 Task: Add an event with the title Second Sales Performance Evaluation and Territory Analysis, date '2023/10/12', time 7:50 AM to 9:50 AMand add a description: The session will conclude with a recap and summary of key takeaways, providing participants with a comprehensive understanding of the elements that contribute to successful presentations. Participants will be encouraged to continue practicing their presentation skills outside of the session and seek further opportunities for growth and improvement., put the event into Green category . Add location for the event as: 456 Chiado, Lisbon, Portugal, logged in from the account softage.9@softage.netand send the event invitation to softage.3@softage.net with CC to  softage.4@softage.net. Set a reminder for the event 2 hour before
Action: Mouse moved to (87, 101)
Screenshot: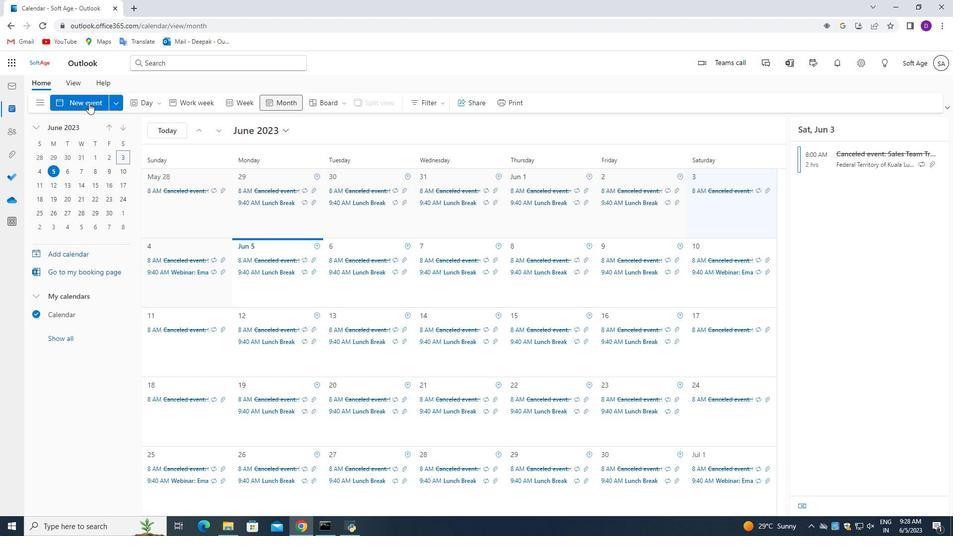 
Action: Mouse pressed left at (87, 101)
Screenshot: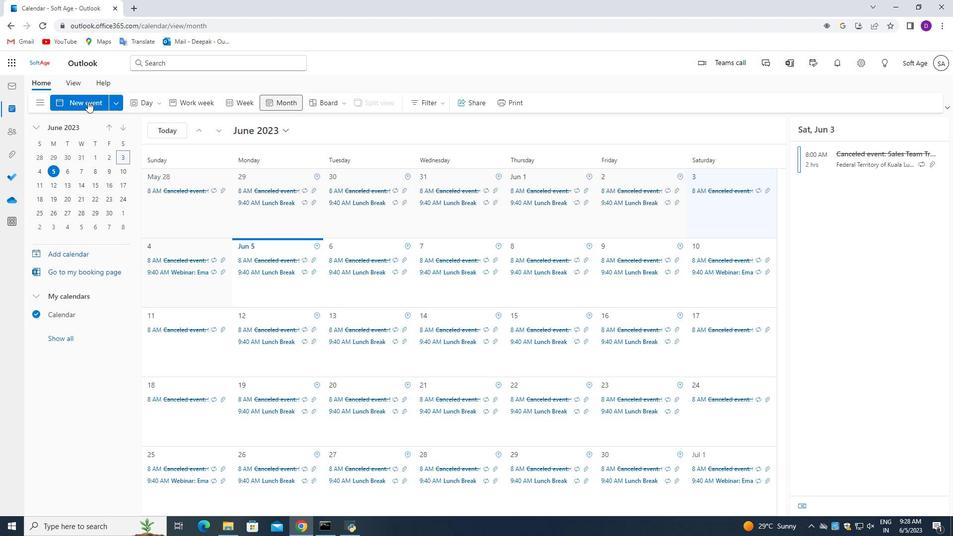 
Action: Mouse moved to (359, 376)
Screenshot: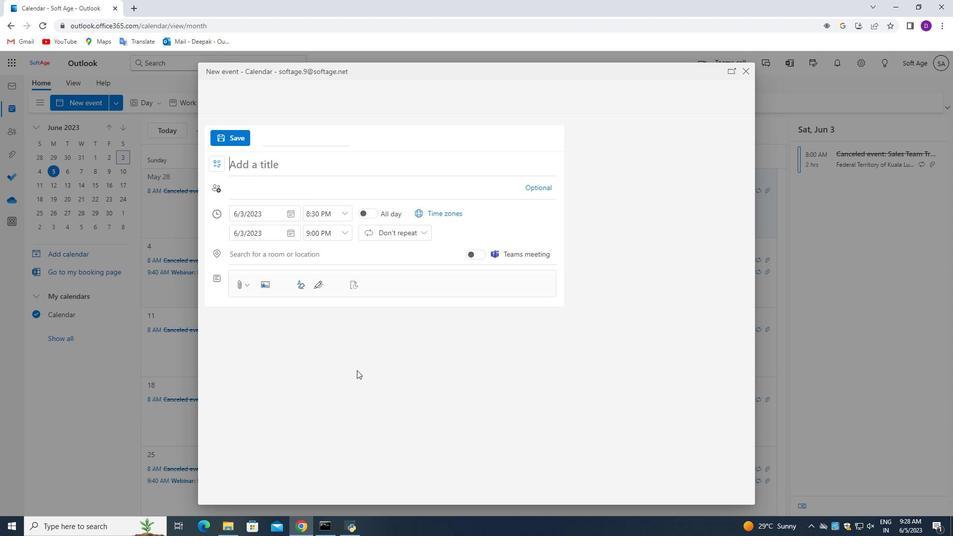
Action: Key pressed <Key.shift_r>Second<Key.space><Key.shift_r>Sales<Key.space><Key.shift>Performance<Key.space><Key.shift_r>Evaluation<Key.space>and<Key.space><Key.shift_r>Territory<Key.space><Key.shift_r>a<Key.backspace><Key.shift_r>Analysis
Screenshot: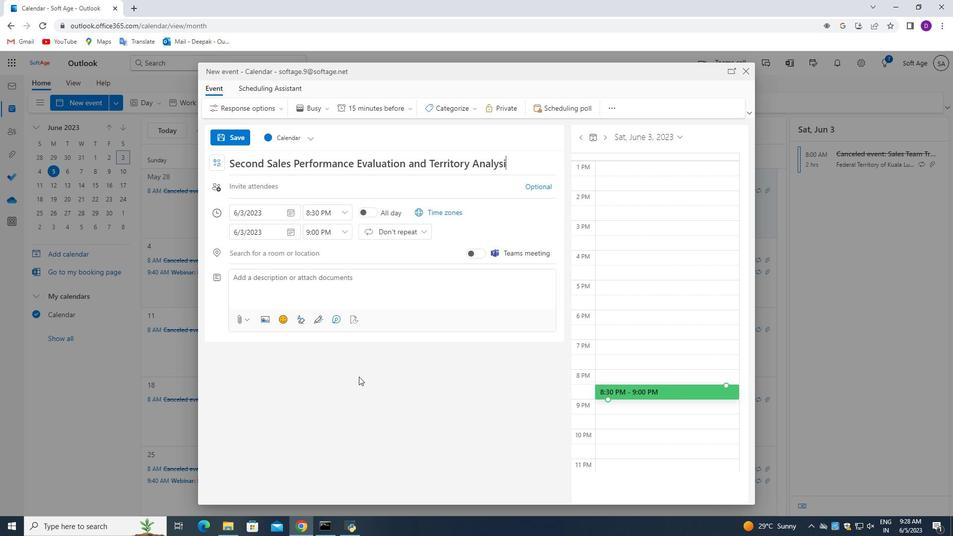 
Action: Mouse moved to (289, 212)
Screenshot: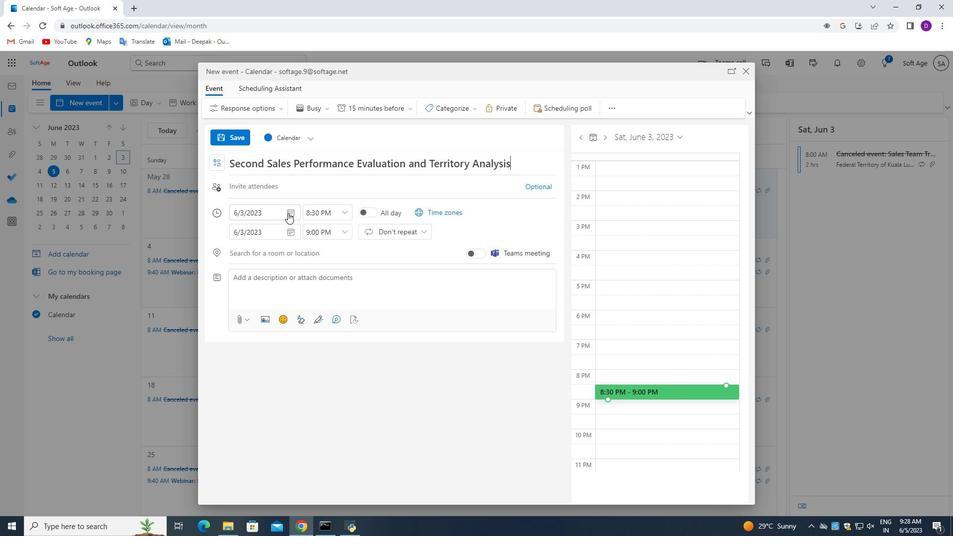 
Action: Mouse pressed left at (289, 212)
Screenshot: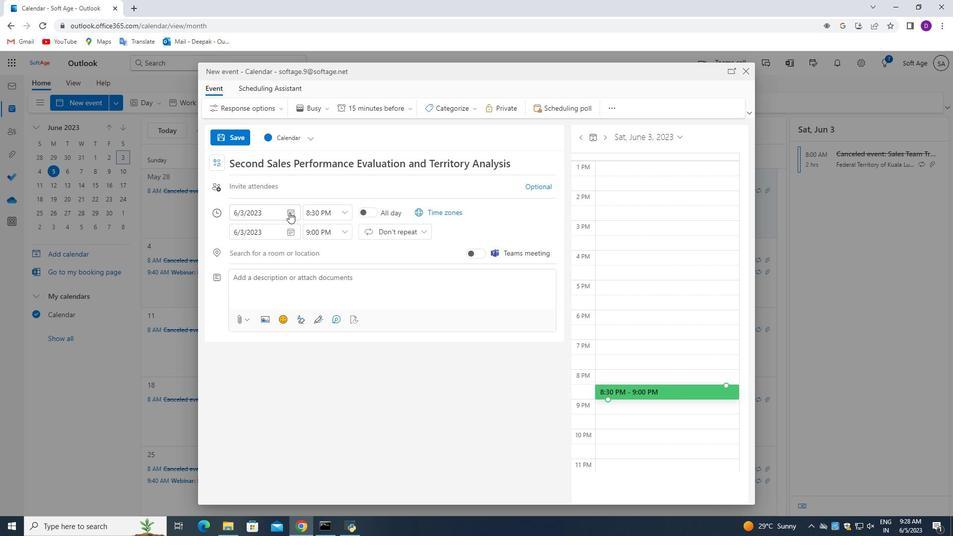 
Action: Mouse moved to (269, 233)
Screenshot: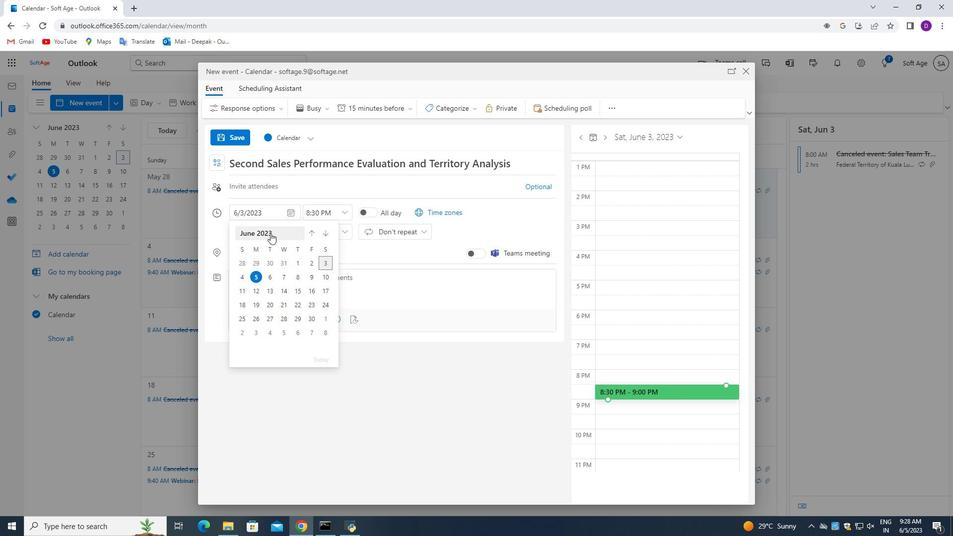 
Action: Mouse pressed left at (269, 233)
Screenshot: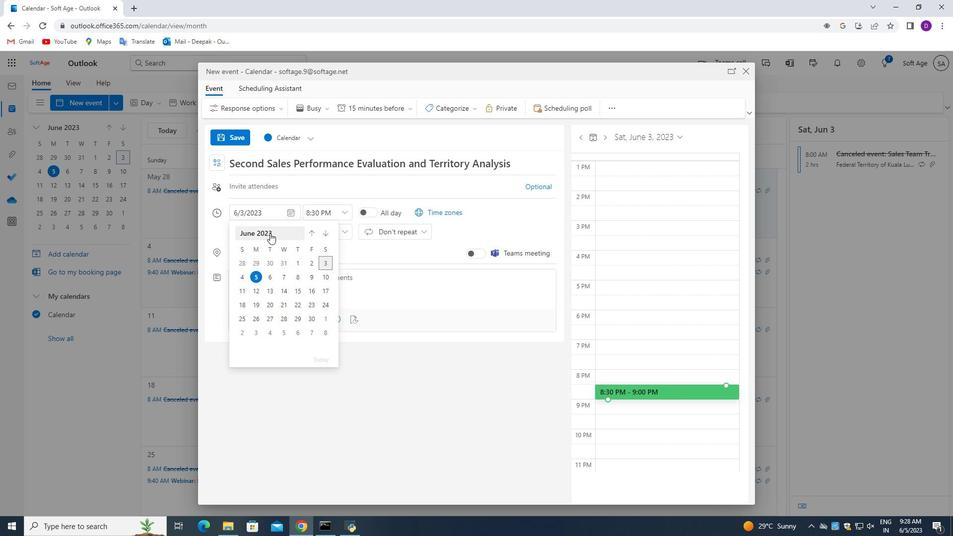 
Action: Mouse moved to (266, 310)
Screenshot: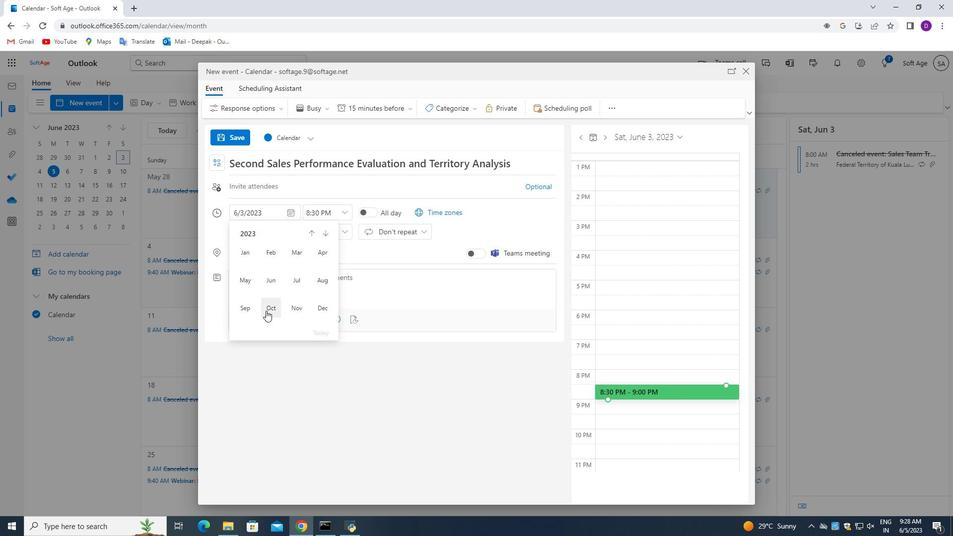 
Action: Mouse pressed left at (266, 310)
Screenshot: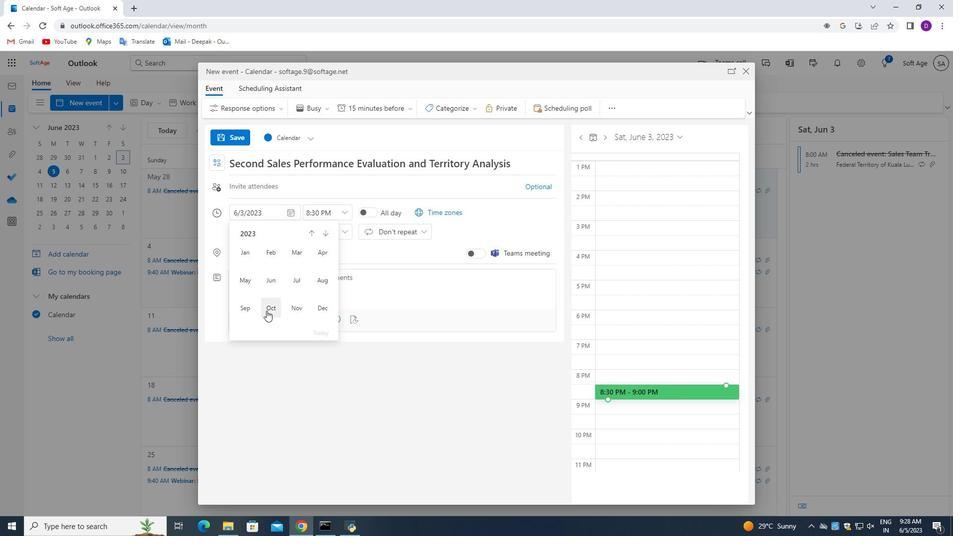 
Action: Mouse moved to (295, 278)
Screenshot: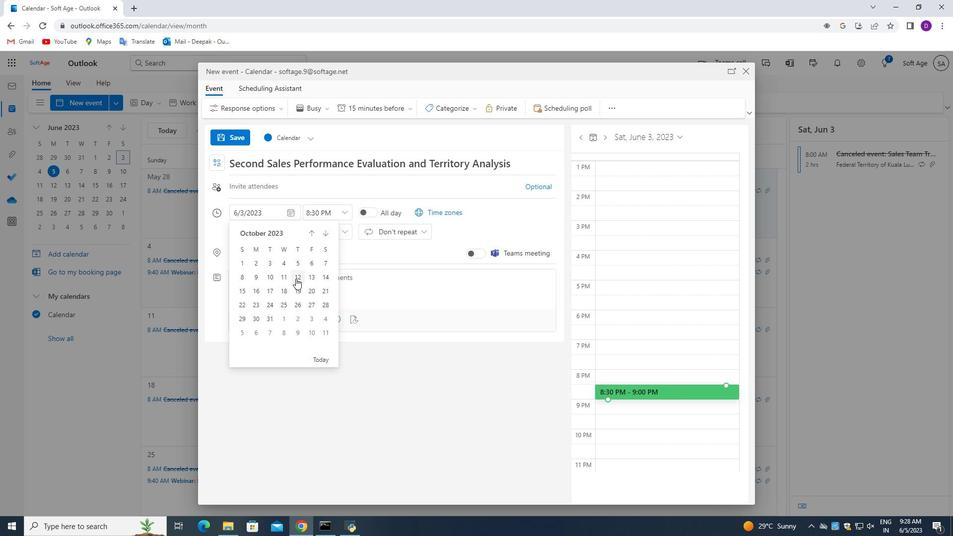 
Action: Mouse pressed left at (295, 278)
Screenshot: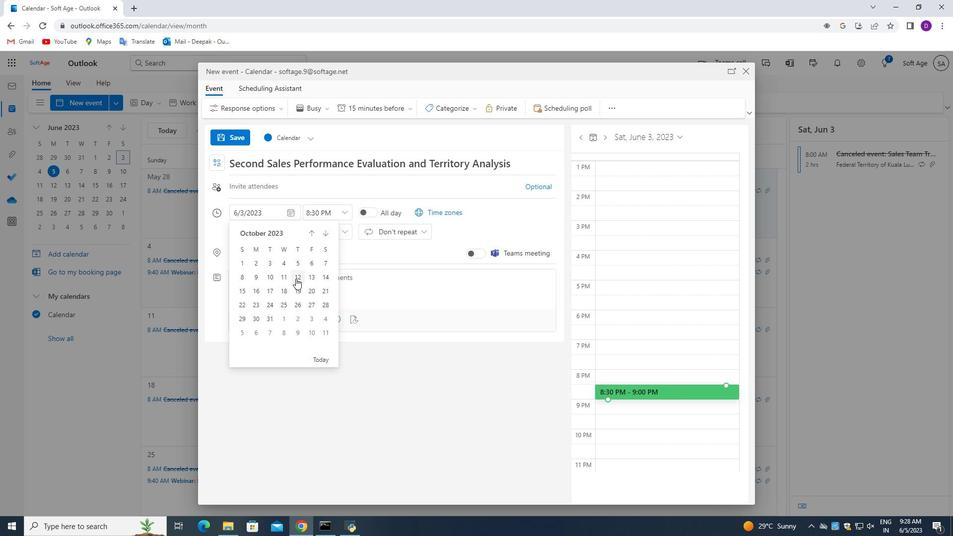 
Action: Mouse moved to (313, 212)
Screenshot: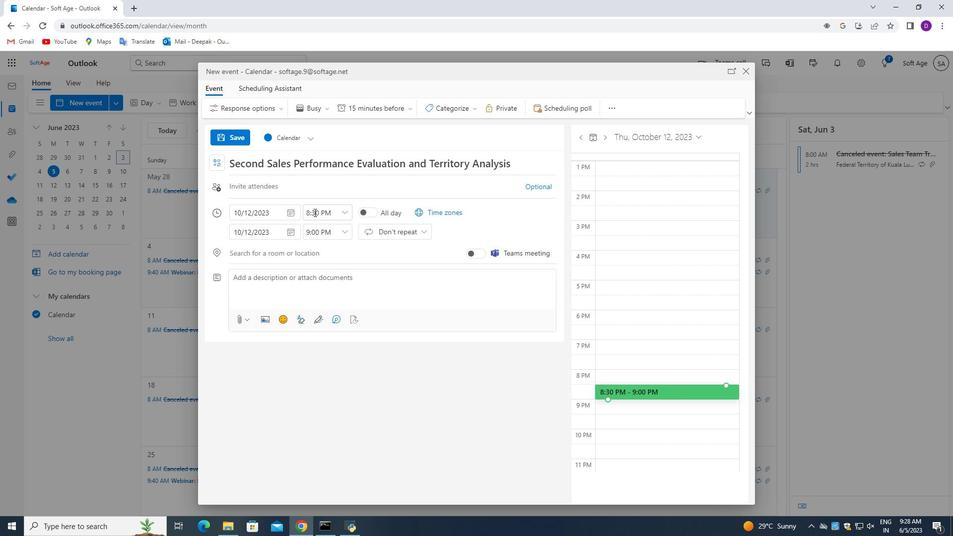
Action: Mouse pressed left at (313, 212)
Screenshot: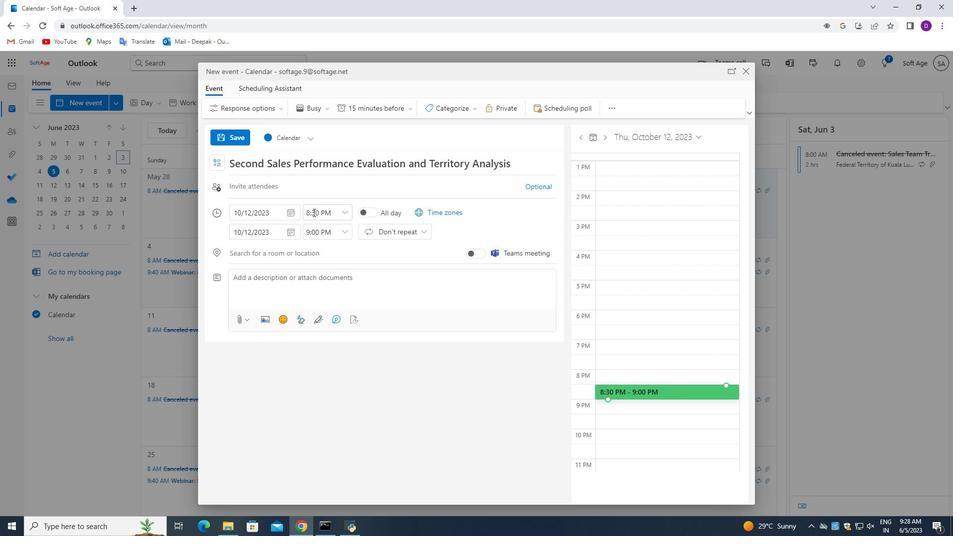
Action: Mouse moved to (309, 211)
Screenshot: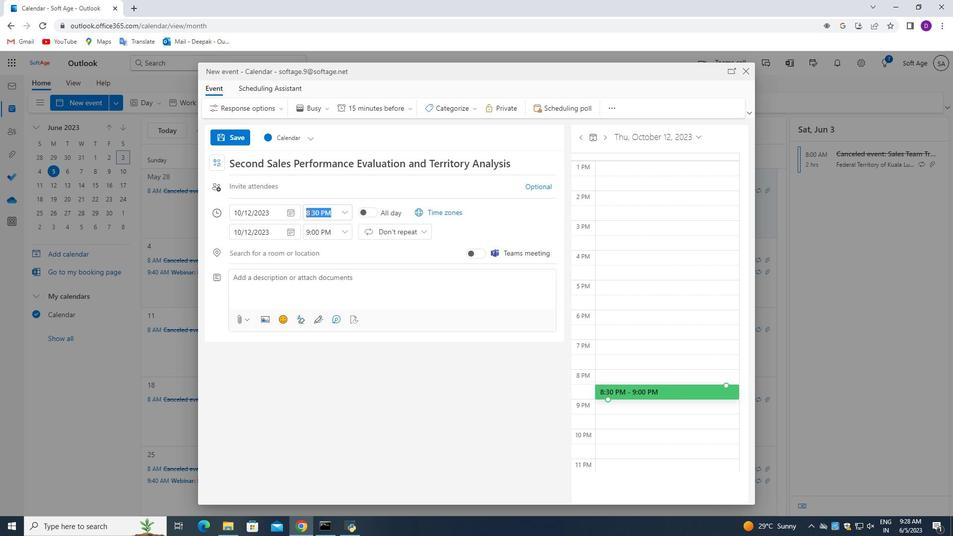 
Action: Mouse pressed left at (309, 211)
Screenshot: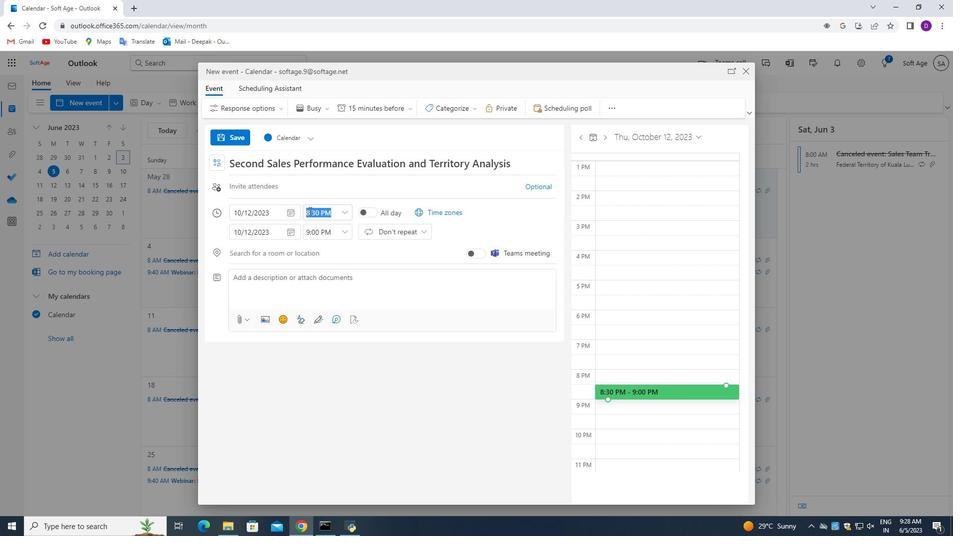 
Action: Mouse moved to (321, 244)
Screenshot: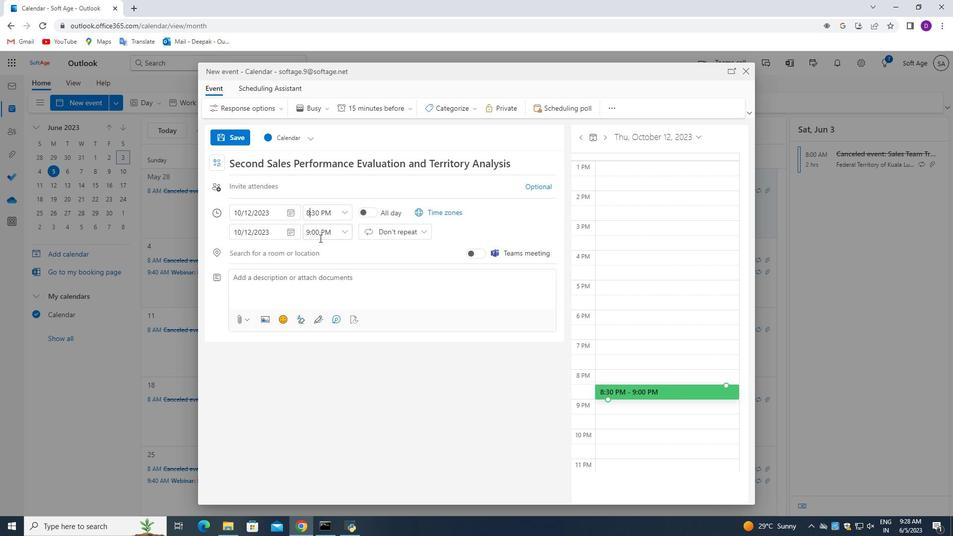 
Action: Key pressed <Key.backspace>7
Screenshot: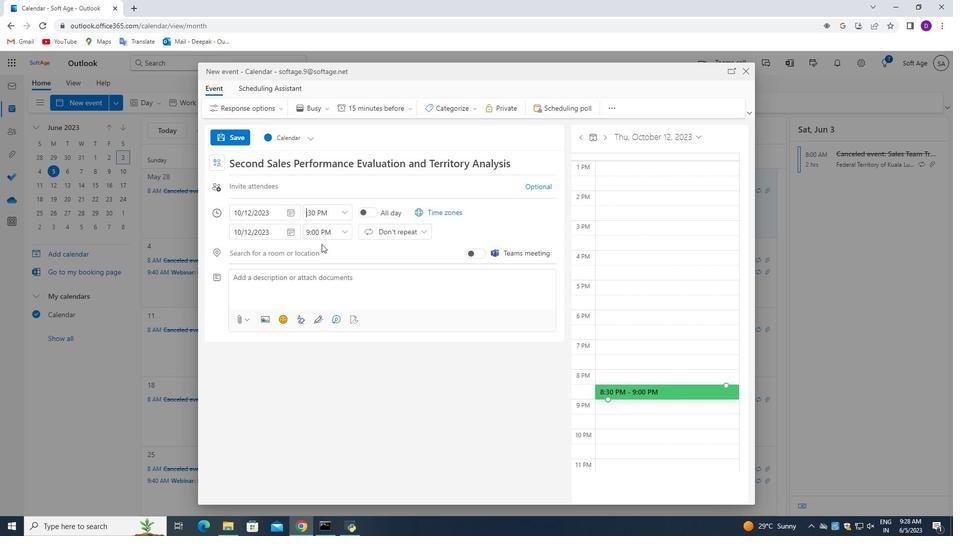 
Action: Mouse moved to (314, 212)
Screenshot: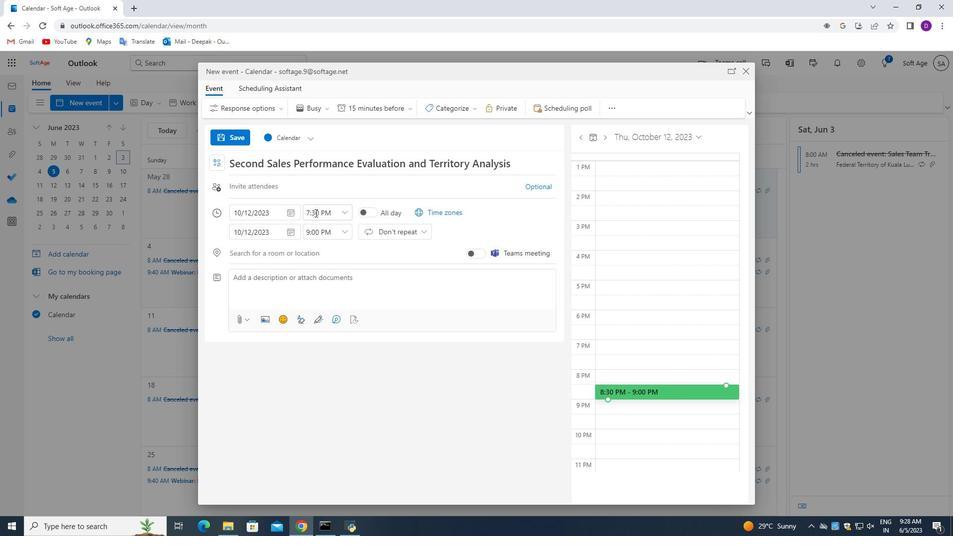 
Action: Mouse pressed left at (314, 212)
Screenshot: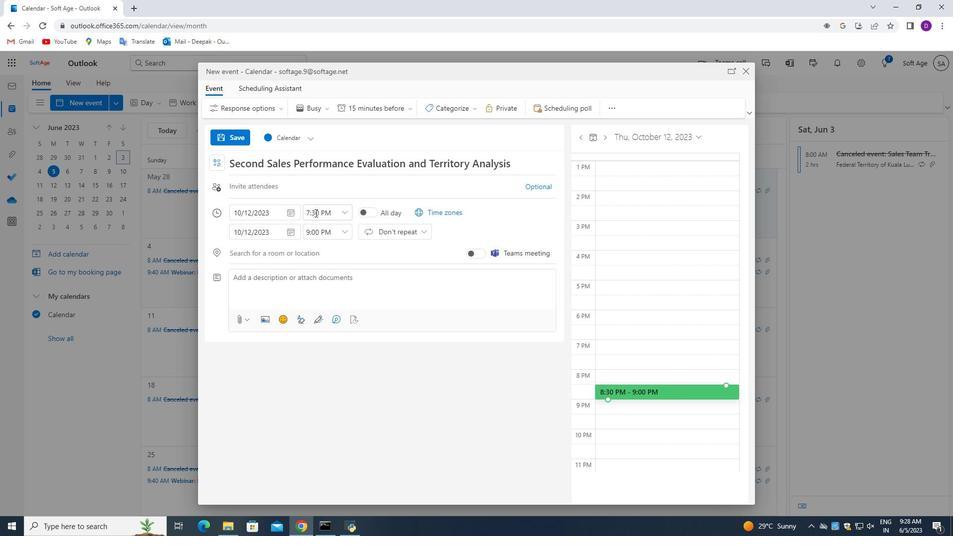 
Action: Mouse moved to (323, 255)
Screenshot: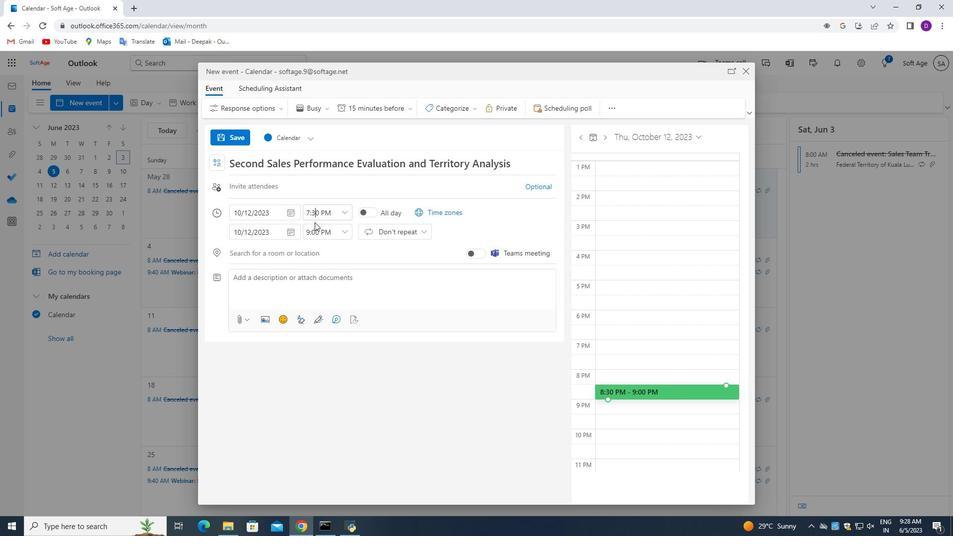 
Action: Key pressed <Key.backspace>5
Screenshot: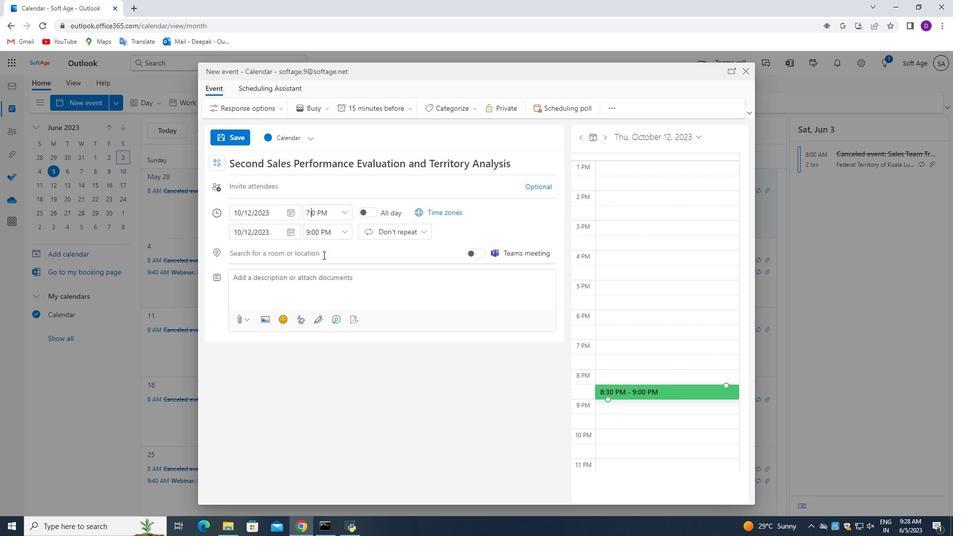 
Action: Mouse moved to (325, 211)
Screenshot: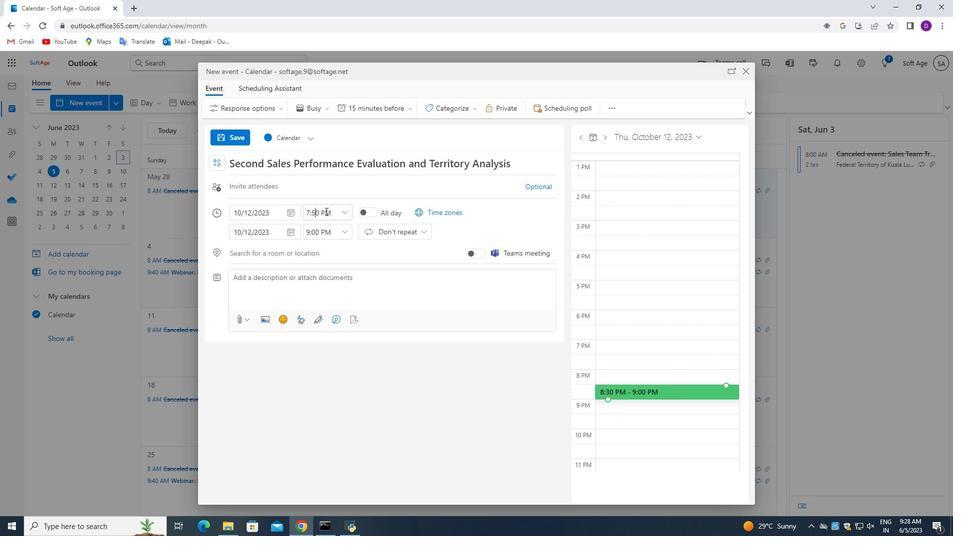 
Action: Mouse pressed left at (325, 211)
Screenshot: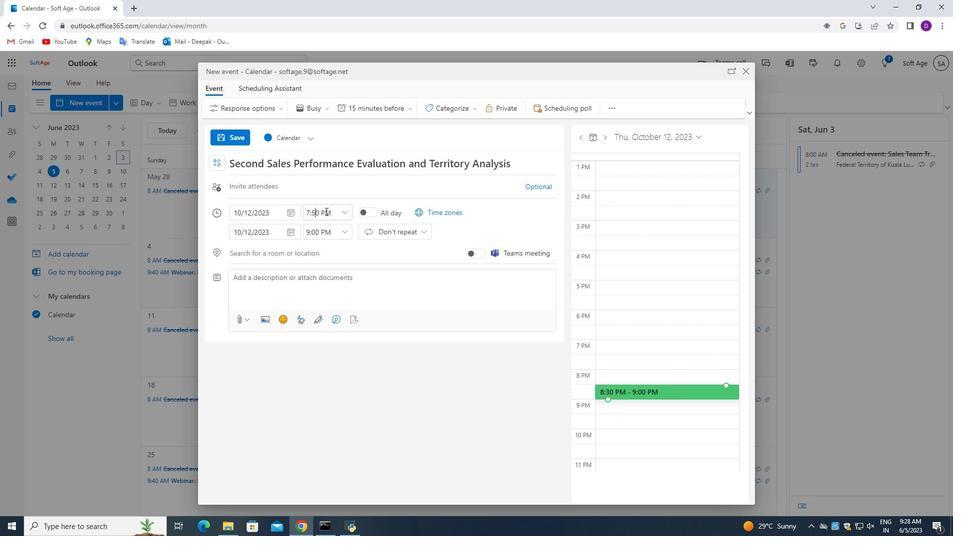 
Action: Mouse moved to (324, 305)
Screenshot: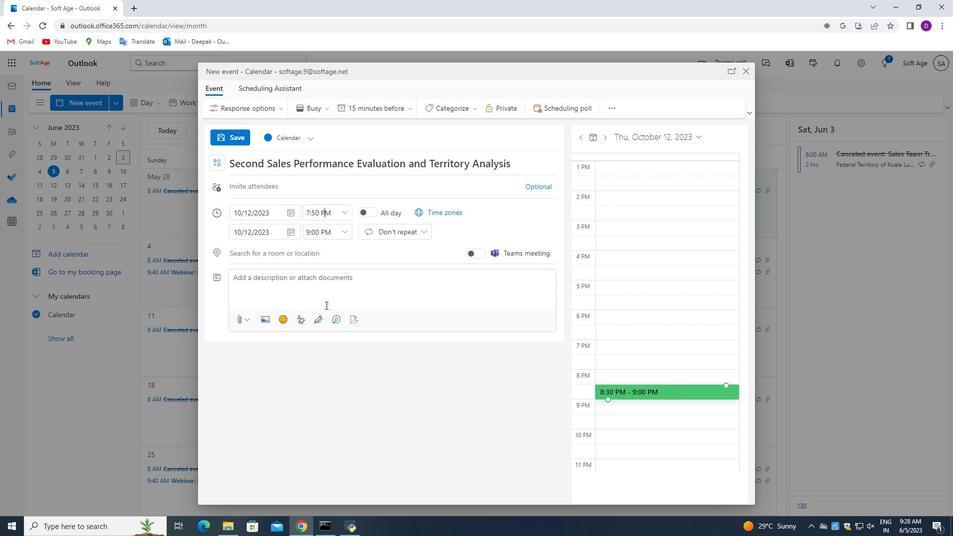 
Action: Key pressed <Key.backspace><Key.shift_r>A
Screenshot: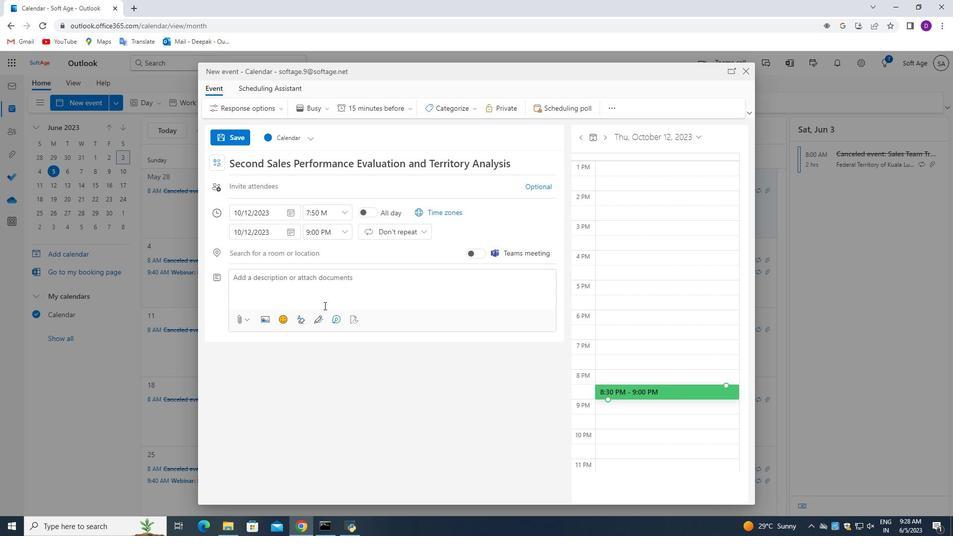 
Action: Mouse moved to (314, 227)
Screenshot: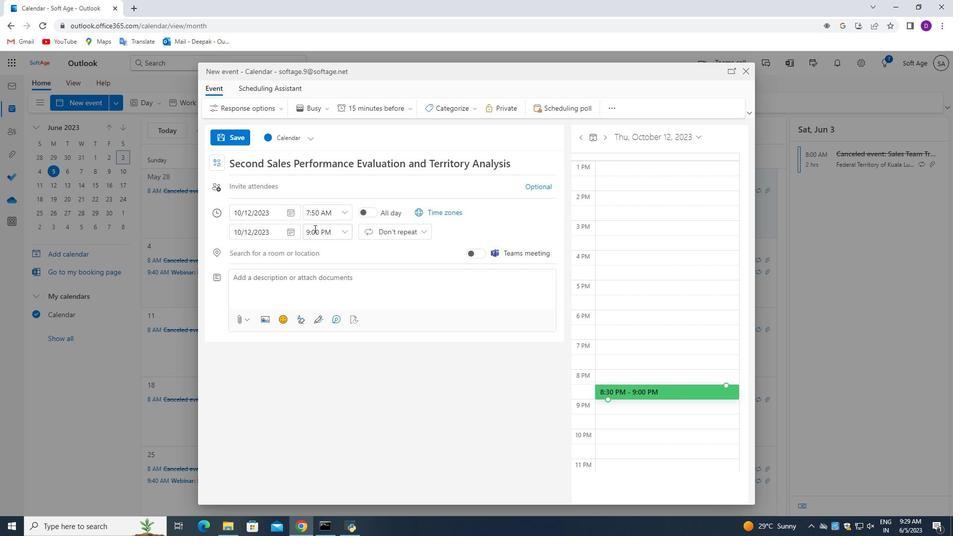 
Action: Mouse pressed left at (314, 227)
Screenshot: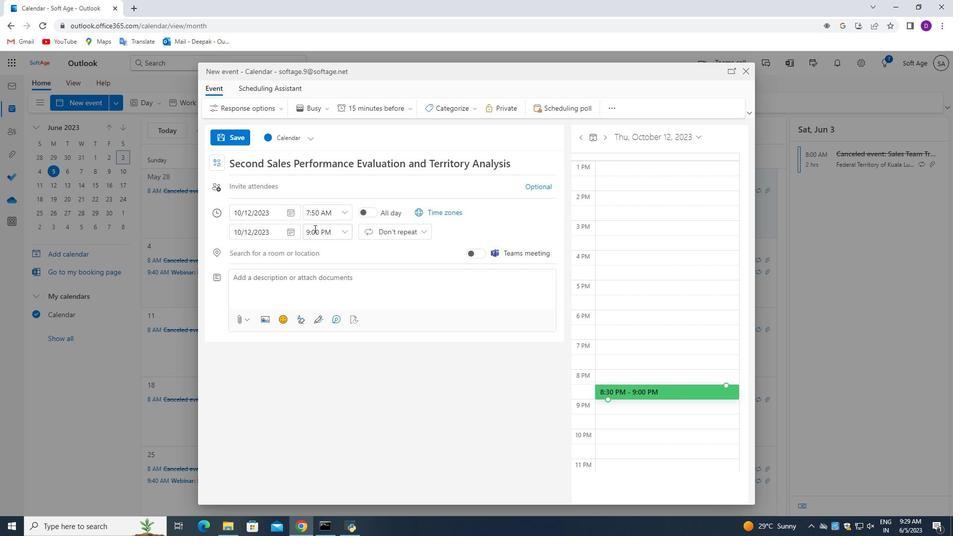 
Action: Mouse moved to (310, 232)
Screenshot: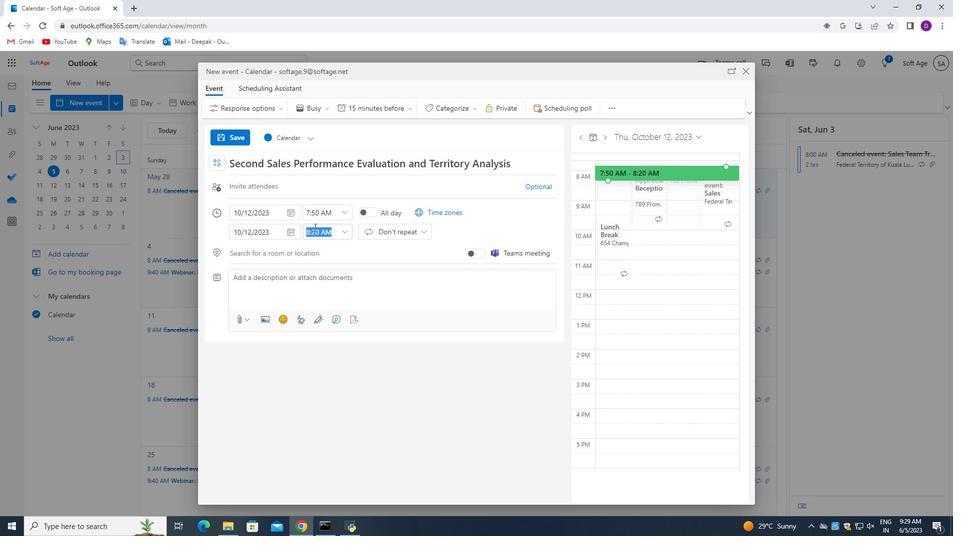 
Action: Mouse pressed left at (310, 232)
Screenshot: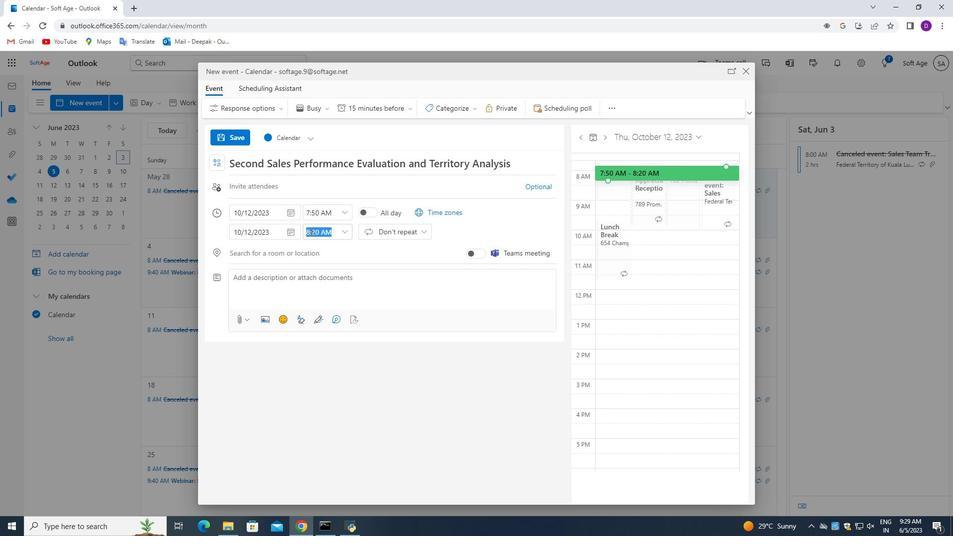 
Action: Mouse moved to (362, 276)
Screenshot: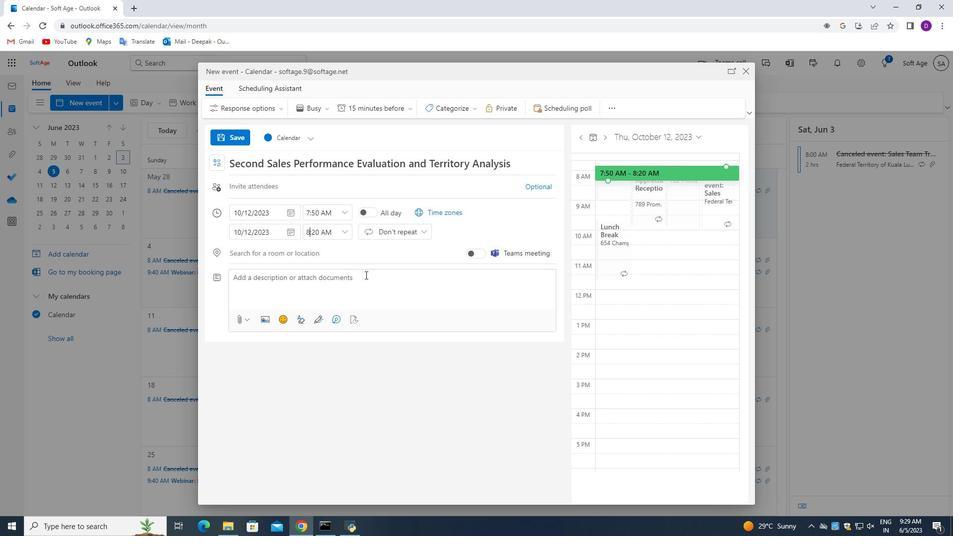 
Action: Key pressed <Key.backspace>9<Key.right><Key.right><Key.backspace>5
Screenshot: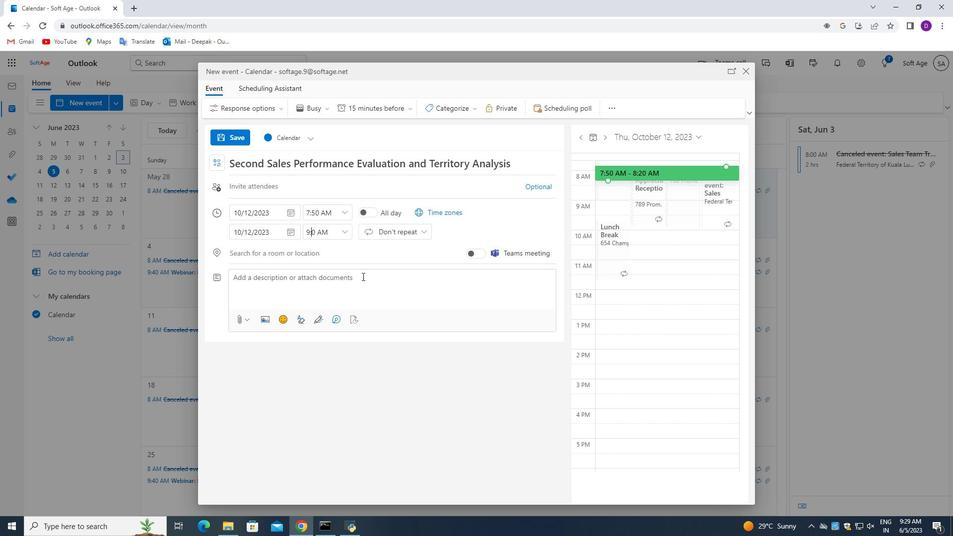 
Action: Mouse moved to (325, 277)
Screenshot: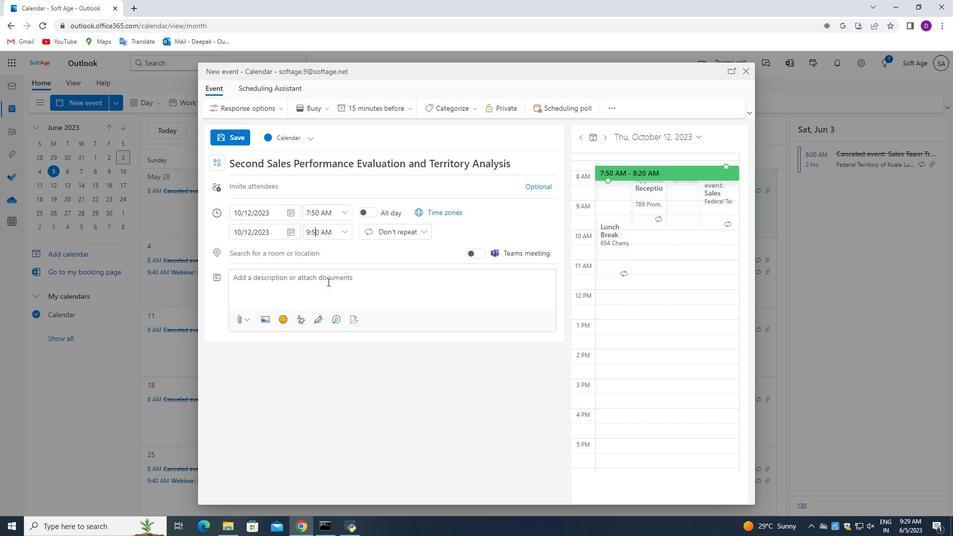 
Action: Mouse pressed left at (325, 277)
Screenshot: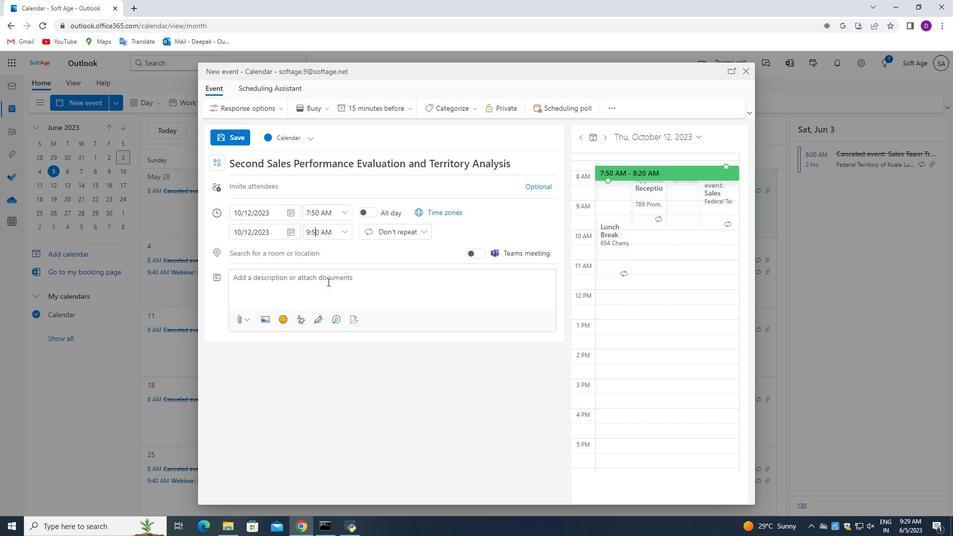 
Action: Mouse moved to (390, 402)
Screenshot: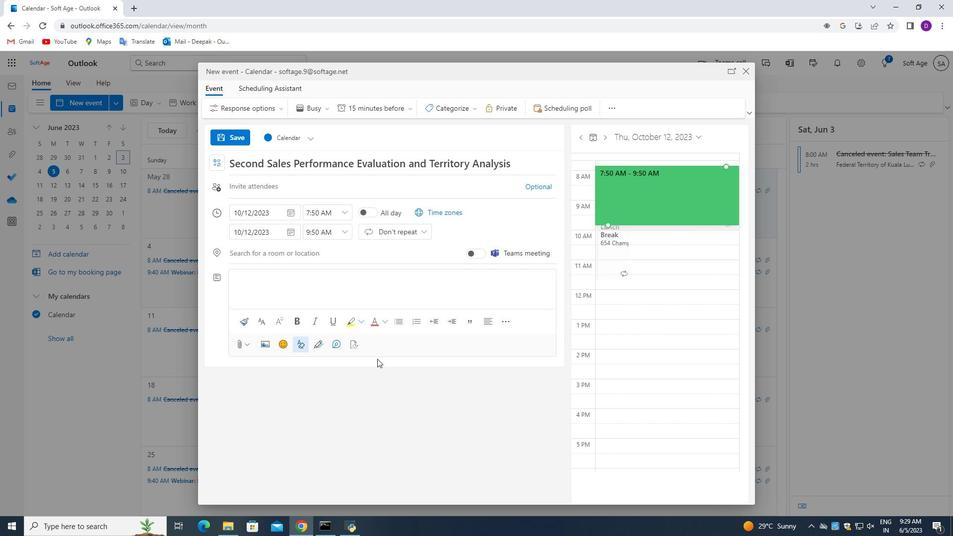 
Action: Key pressed s<Key.backspace><Key.backspace>s<Key.shift_r><Key.backspace>=<Key.backspace><Key.shift_r>The<Key.space>session<Key.space>will<Key.space>conclude<Key.space>with<Key.space>a<Key.space>recap<Key.space>and<Key.space>summary<Key.space>of<Key.space>key<Key.space>takeaways,<Key.space>providing<Key.space>participants<Key.space>with<Key.space>a<Key.space>cmprehensive<Key.space><Key.backspace><Key.backspace><Key.backspace><Key.backspace><Key.backspace><Key.backspace><Key.backspace><Key.backspace><Key.backspace><Key.backspace><Key.backspace><Key.backspace><Key.backspace>comprehensive<Key.space>understanding<Key.space>of<Key.space>the<Key.space>elements<Key.space>that<Key.space>contrubute<Key.space>t<Key.backspace><Key.backspace><Key.backspace><Key.backspace><Key.backspace><Key.backspace><Key.backspace>ibute<Key.space>to<Key.space><Key.space><Key.backspace><Key.space>successful<Key.space>presentations.<Key.space><Key.shift>Participants<Key.space>will<Key.space>be<Key.space>encouraged<Key.space>to<Key.space>continue<Key.space>practicing<Key.space>their<Key.space>presentation<Key.space>skills<Key.space>outside<Key.space>of<Key.space>the<Key.space><Key.backspace><Key.space>session<Key.space>and<Key.space>p<Key.backspace>seek<Key.space>further<Key.space>opportunities<Key.space>for<Key.space>growth<Key.space>and<Key.space>improvement.
Screenshot: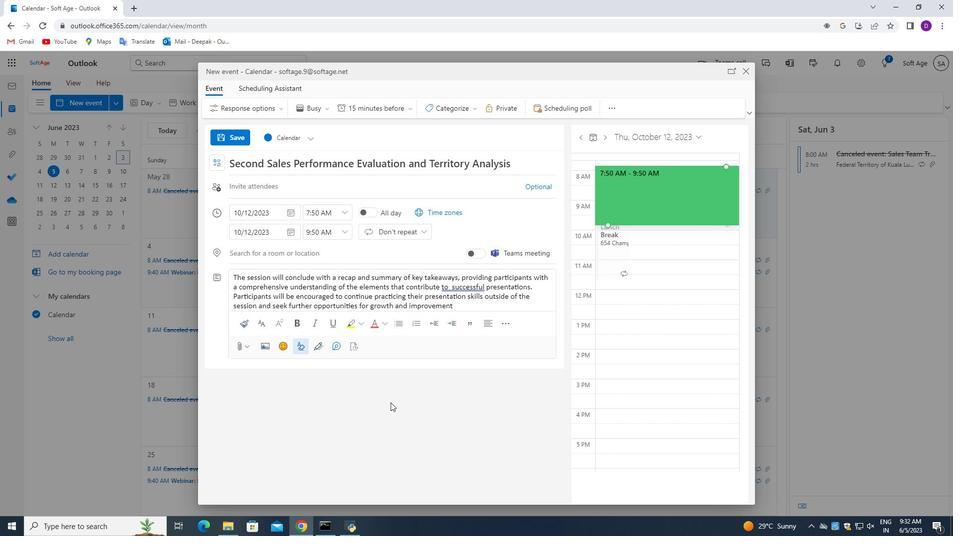 
Action: Mouse moved to (461, 109)
Screenshot: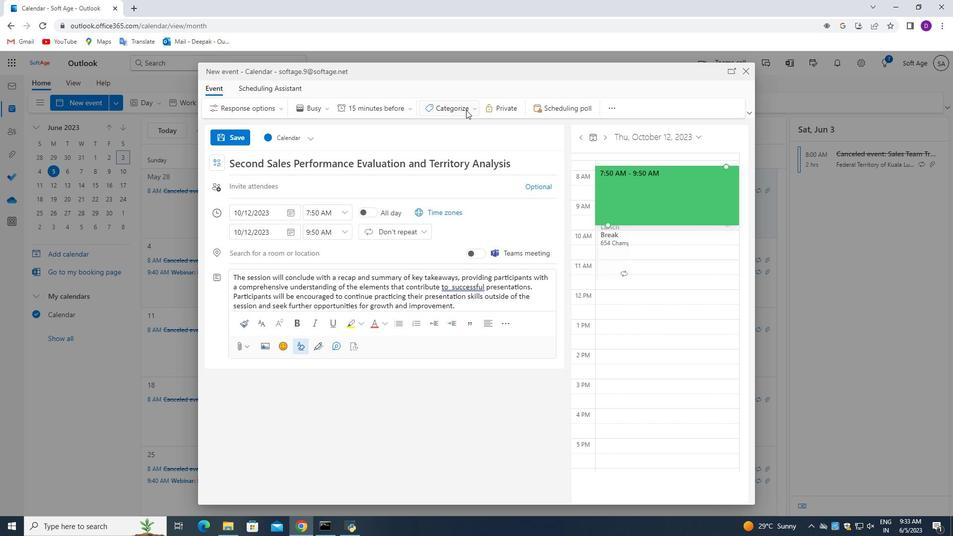 
Action: Mouse pressed left at (461, 109)
Screenshot: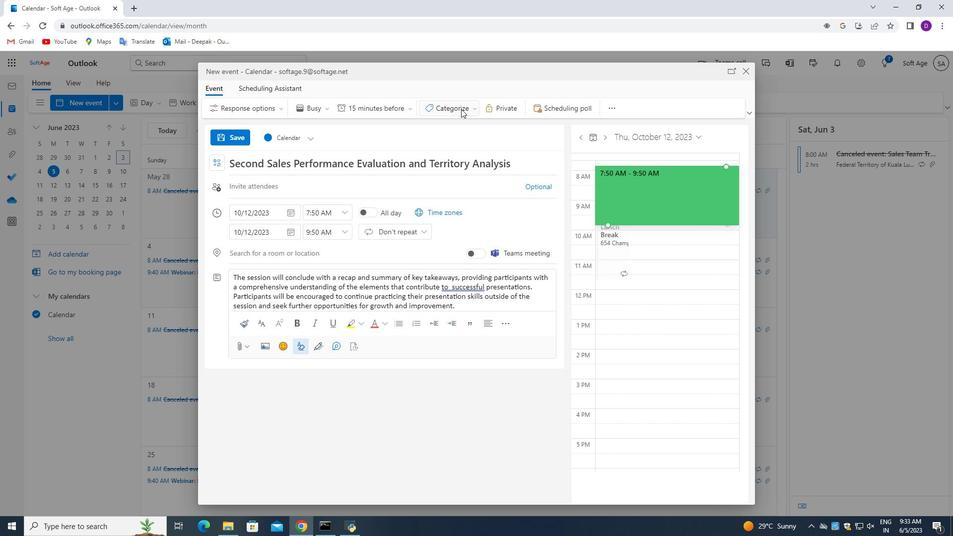 
Action: Mouse moved to (462, 143)
Screenshot: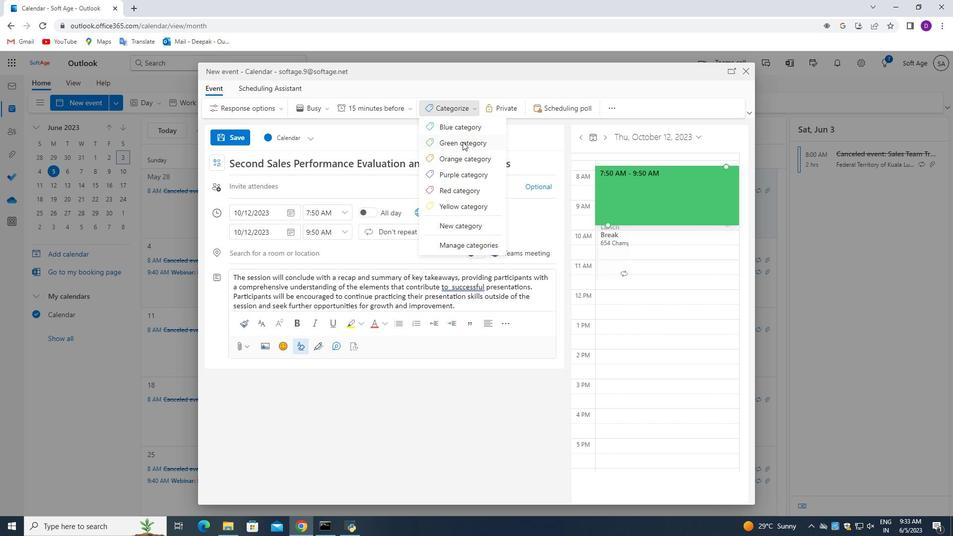 
Action: Mouse pressed left at (462, 143)
Screenshot: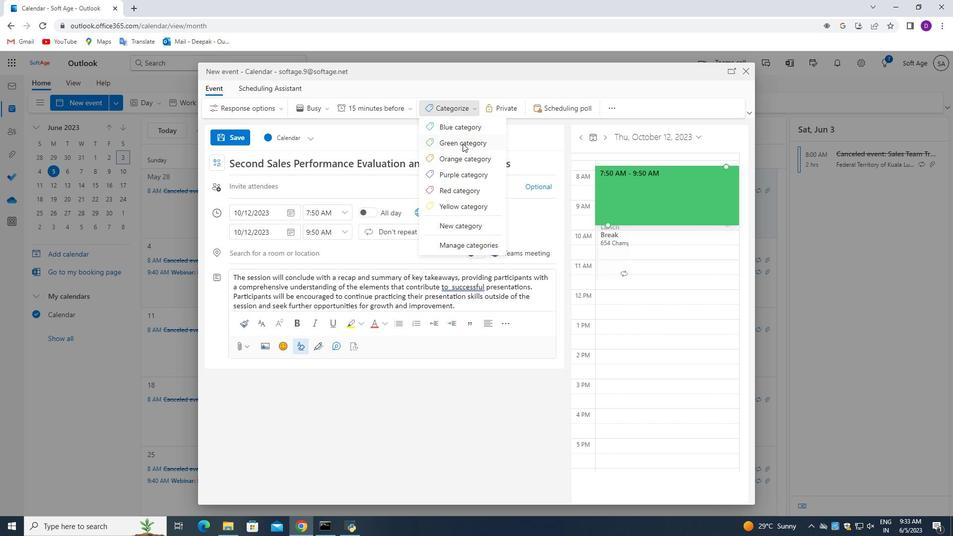 
Action: Mouse moved to (276, 255)
Screenshot: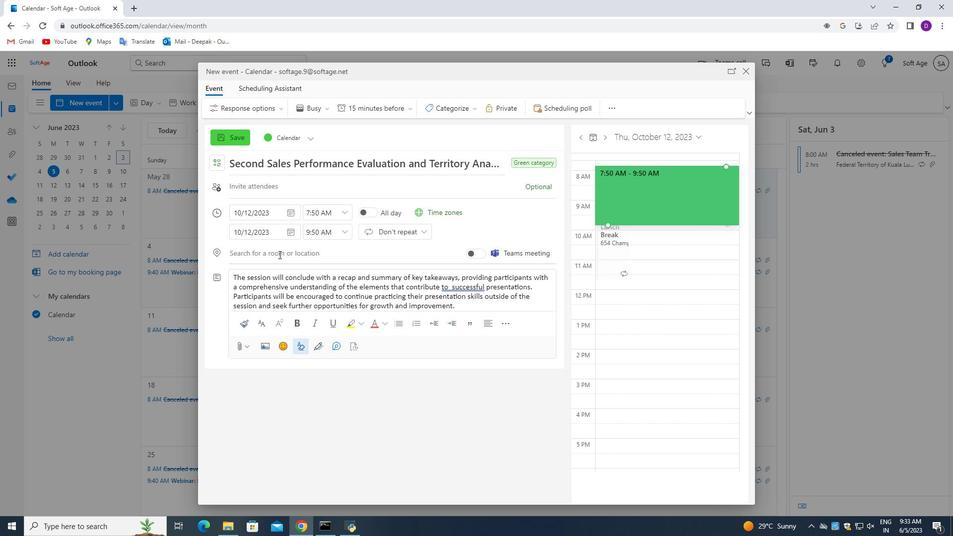 
Action: Mouse pressed left at (276, 255)
Screenshot: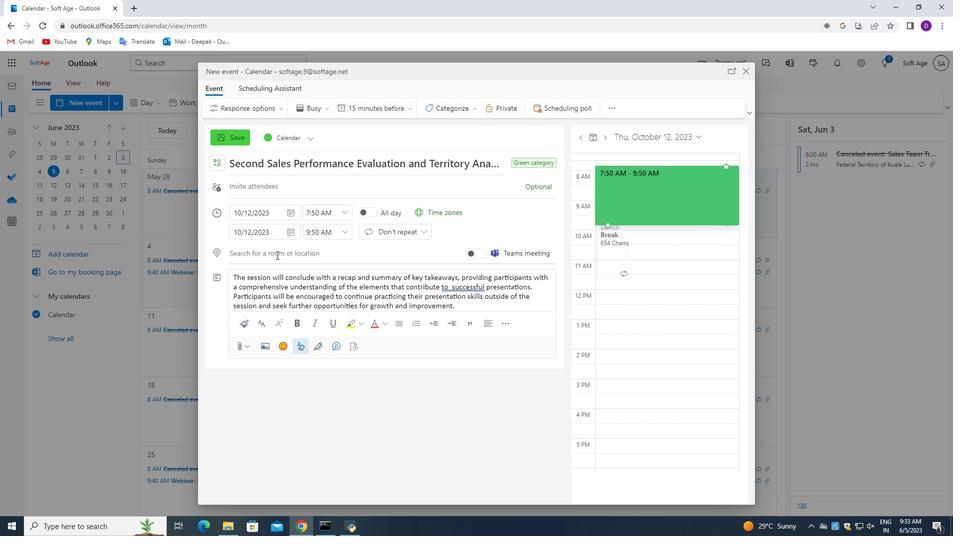 
Action: Key pressed 456<Key.space><Key.shift_r>Chiado,<Key.space><Key.shift>Lisbon,<Key.space><Key.shift>Lisbon,<Key.space><Key.shift>Portugal
Screenshot: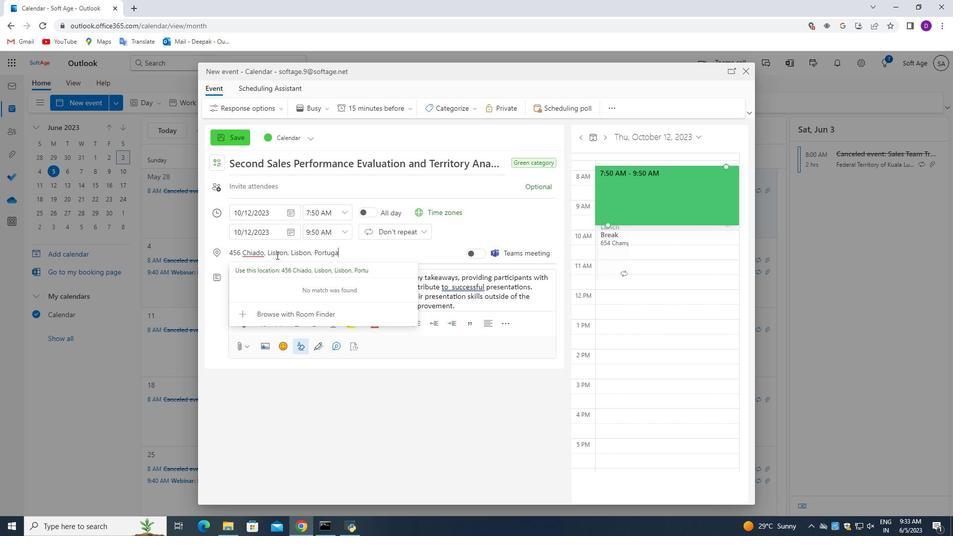 
Action: Mouse moved to (345, 413)
Screenshot: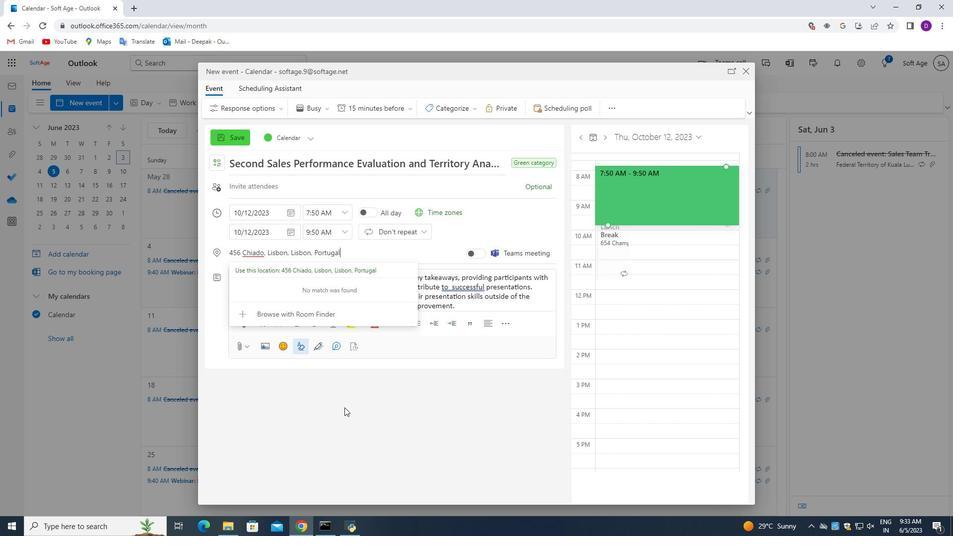 
Action: Mouse pressed left at (345, 413)
Screenshot: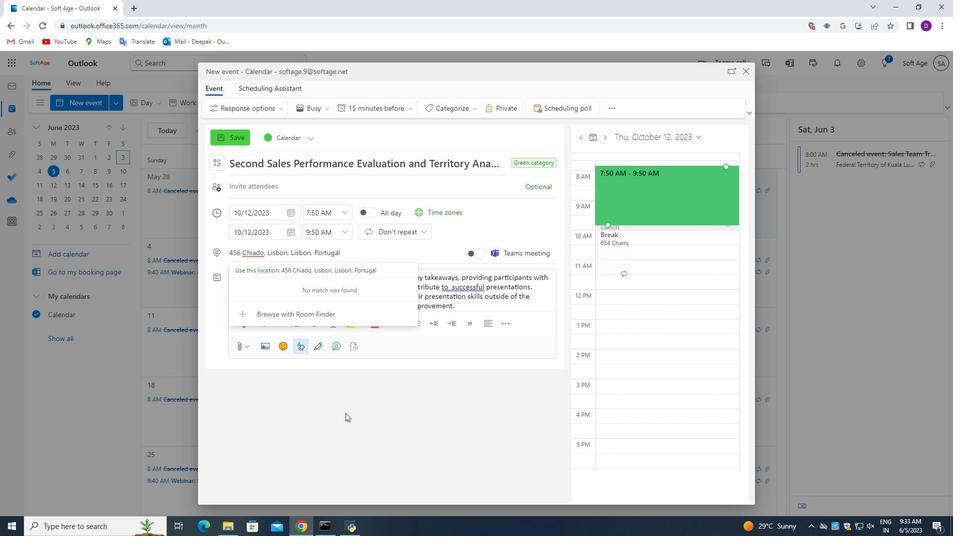 
Action: Mouse moved to (271, 185)
Screenshot: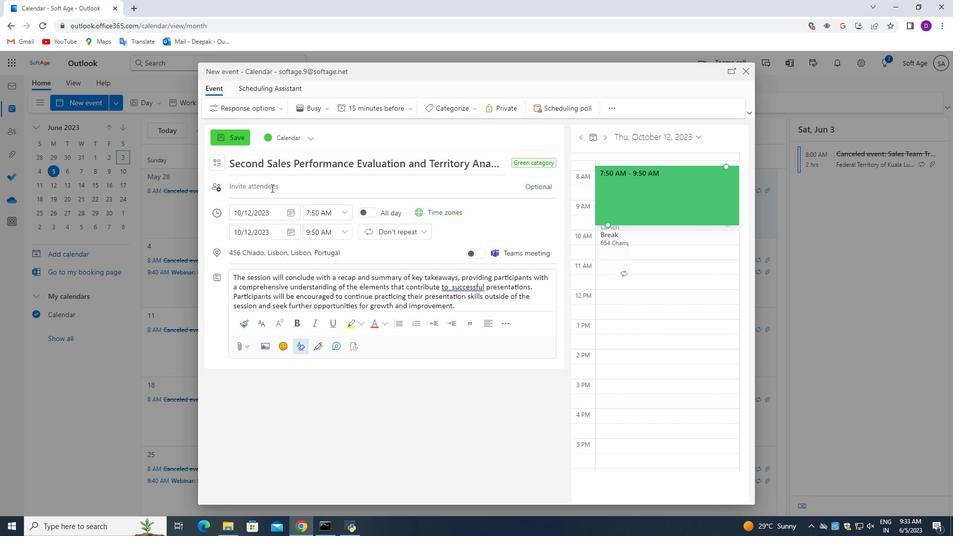 
Action: Mouse pressed left at (271, 185)
Screenshot: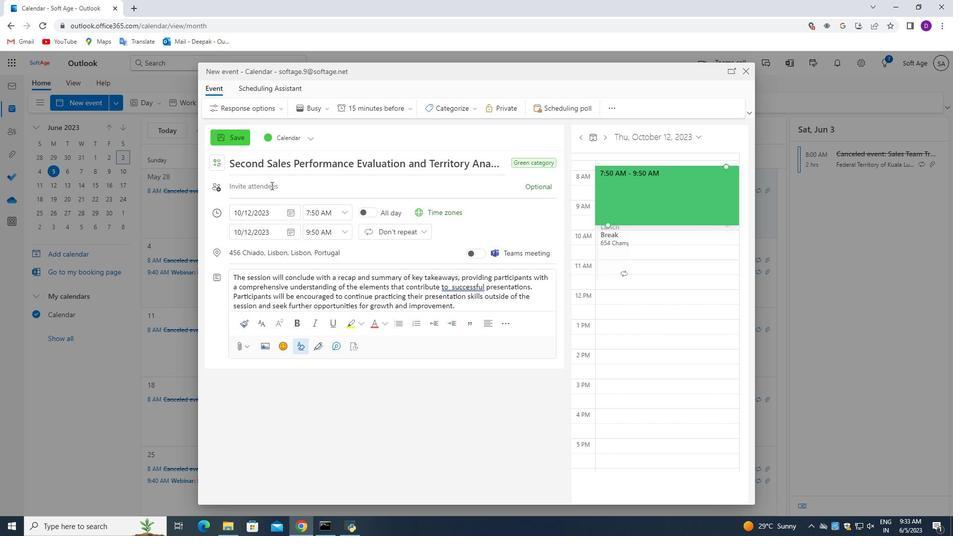 
Action: Mouse moved to (325, 415)
Screenshot: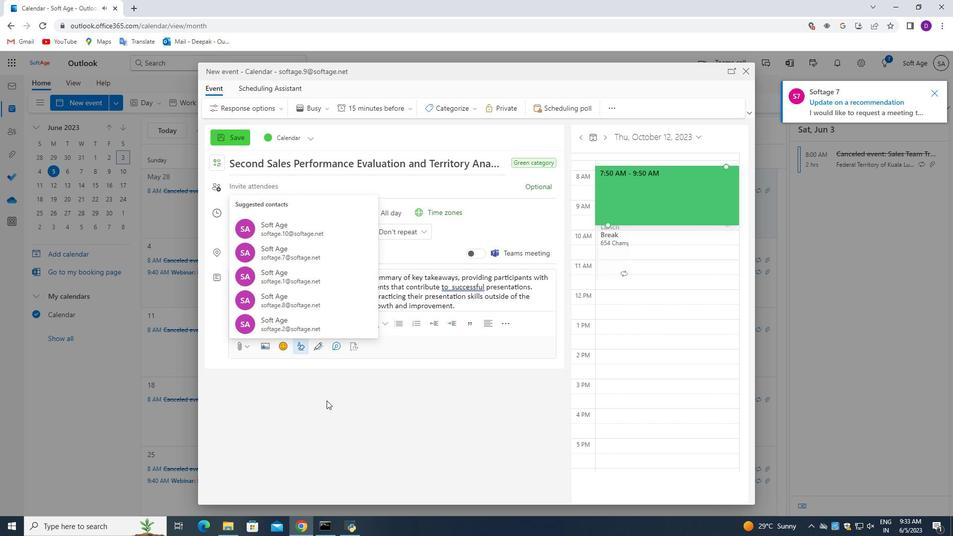 
Action: Key pressed <Key.shift_r>Softaage<Key.backspace><Key.backspace><Key.backspace>ge.3<Key.shift><Key.shift><Key.shift><Key.shift><Key.shift><Key.shift><Key.shift><Key.shift><Key.shift><Key.shift><Key.shift><Key.shift><Key.shift><Key.shift><Key.shift><Key.shift><Key.shift><Key.shift><Key.shift><Key.shift><Key.shift><Key.shift><Key.shift><Key.shift><Key.shift><Key.shift><Key.shift><Key.shift><Key.shift><Key.shift><Key.shift><Key.shift><Key.shift><Key.shift><Key.shift><Key.shift><Key.shift><Key.shift><Key.shift><Key.shift><Key.shift><Key.shift><Key.shift><Key.shift>@softage.net<Key.enter>
Screenshot: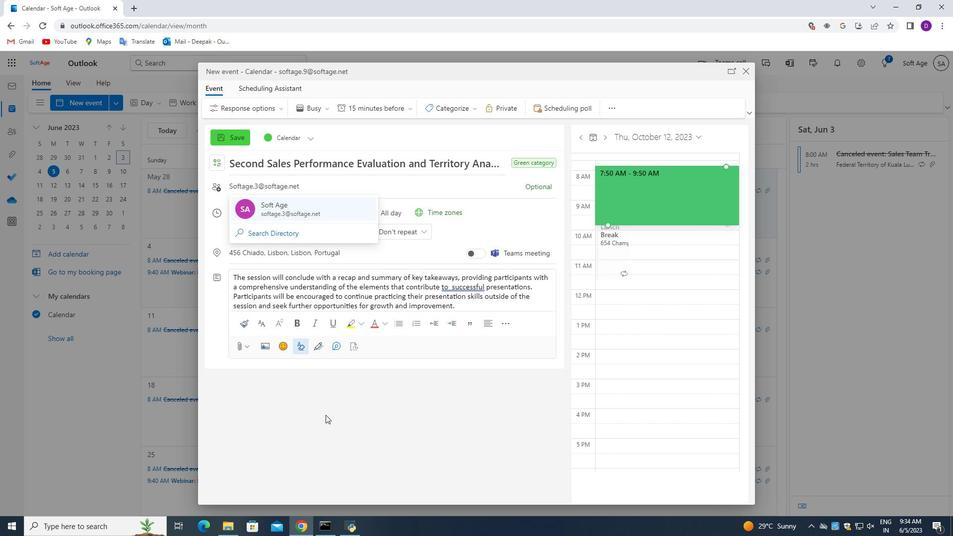 
Action: Mouse moved to (540, 185)
Screenshot: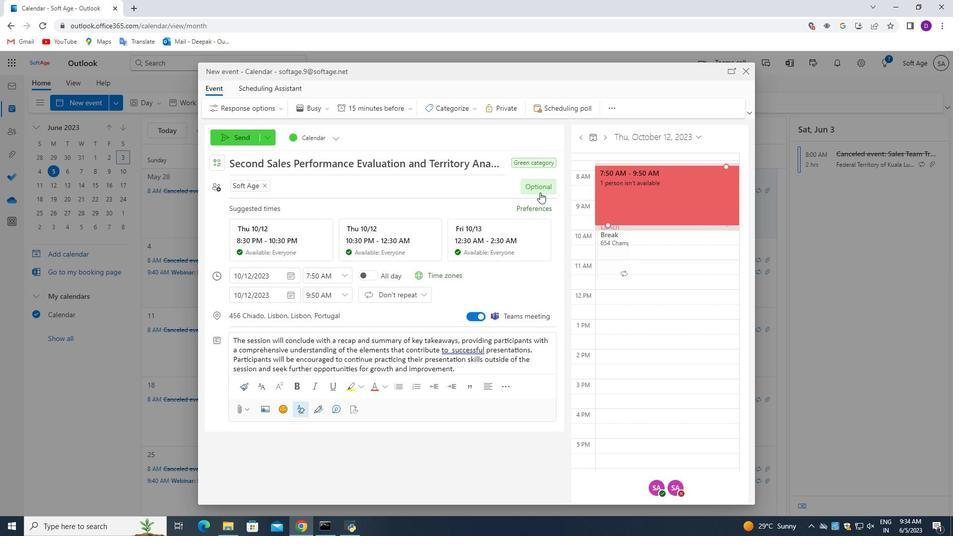 
Action: Mouse pressed left at (540, 185)
Screenshot: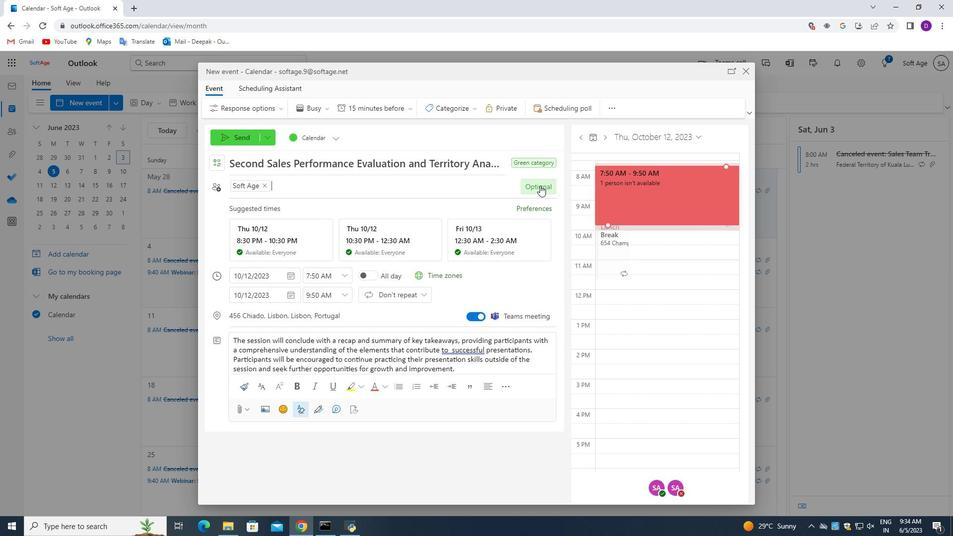 
Action: Mouse moved to (202, 240)
Screenshot: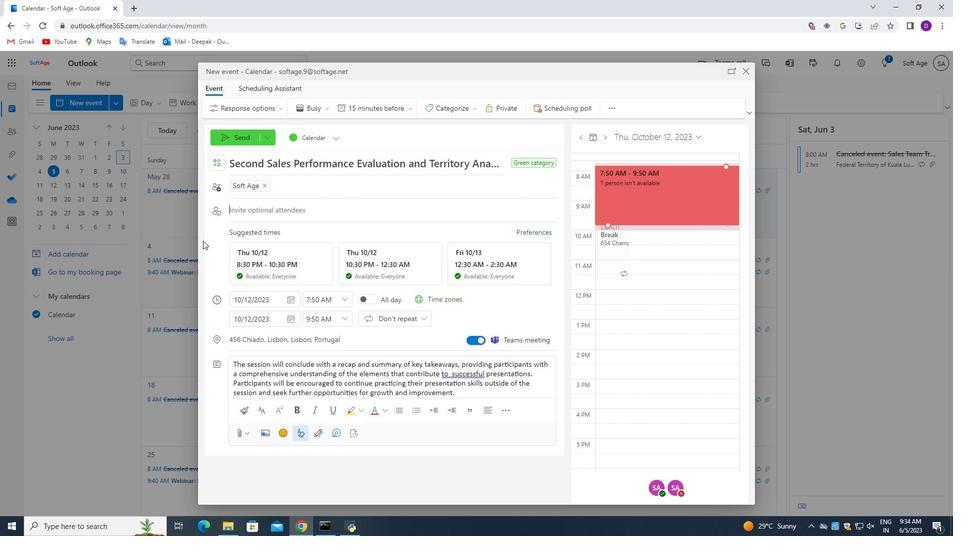 
Action: Key pressed softage.4<Key.shift>@softage.net<Key.enter>
Screenshot: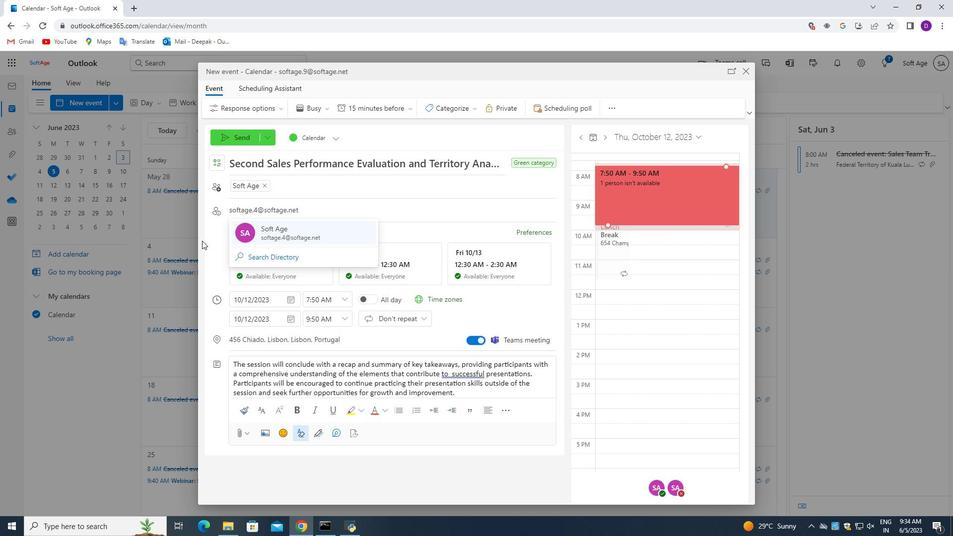 
Action: Mouse moved to (397, 108)
Screenshot: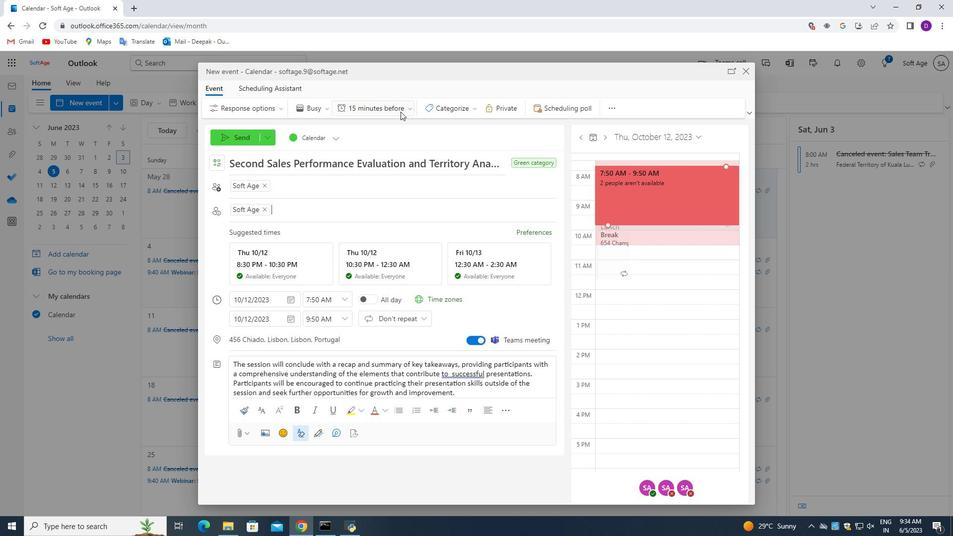 
Action: Mouse pressed left at (397, 108)
Screenshot: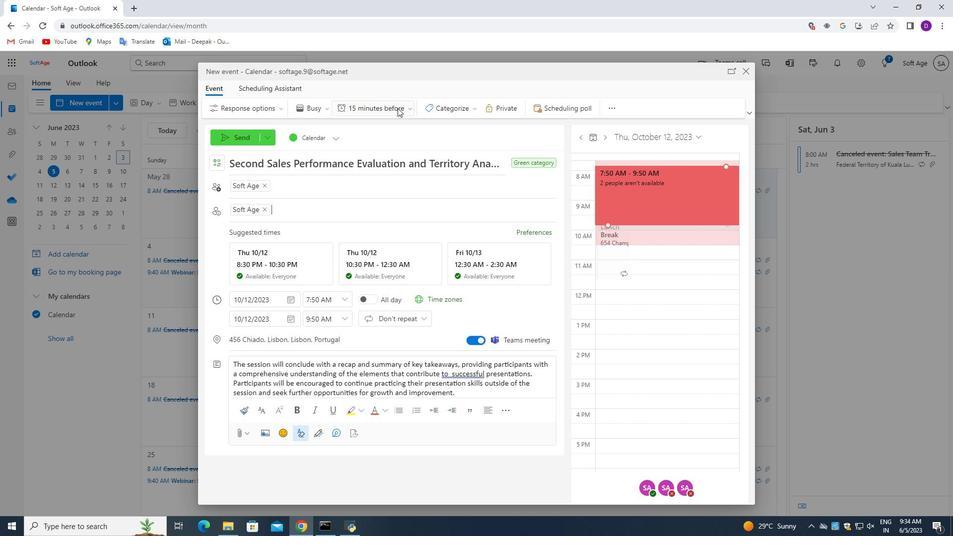 
Action: Mouse moved to (372, 237)
Screenshot: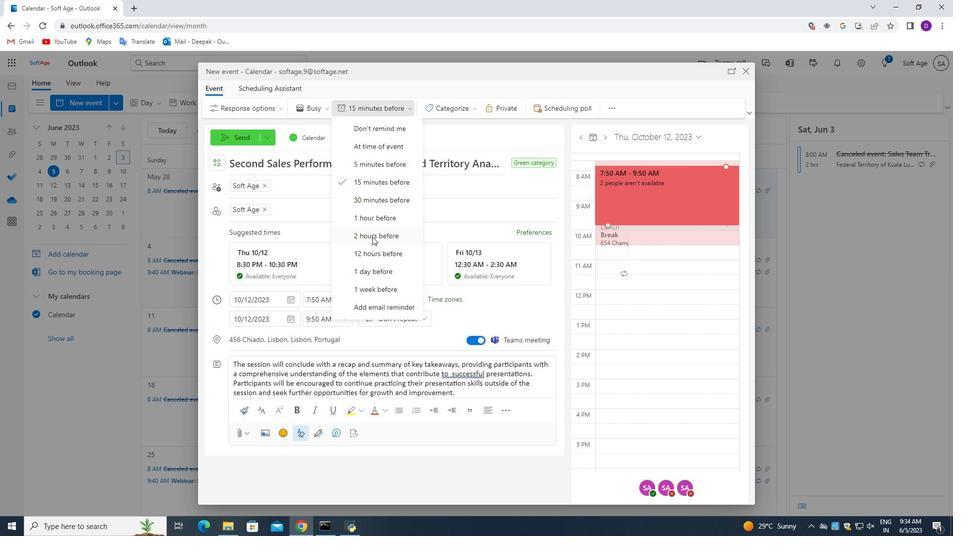 
Action: Mouse pressed left at (372, 237)
Screenshot: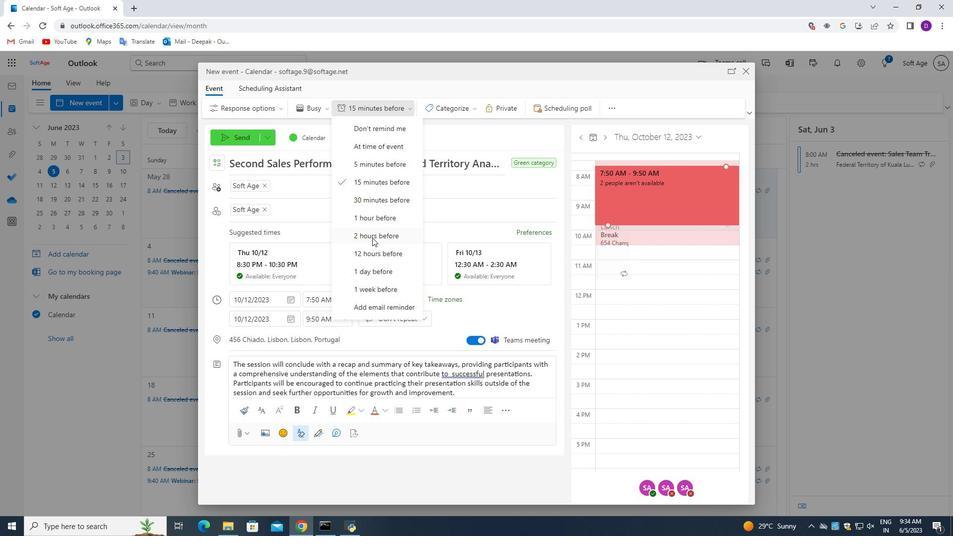 
Action: Mouse moved to (397, 308)
Screenshot: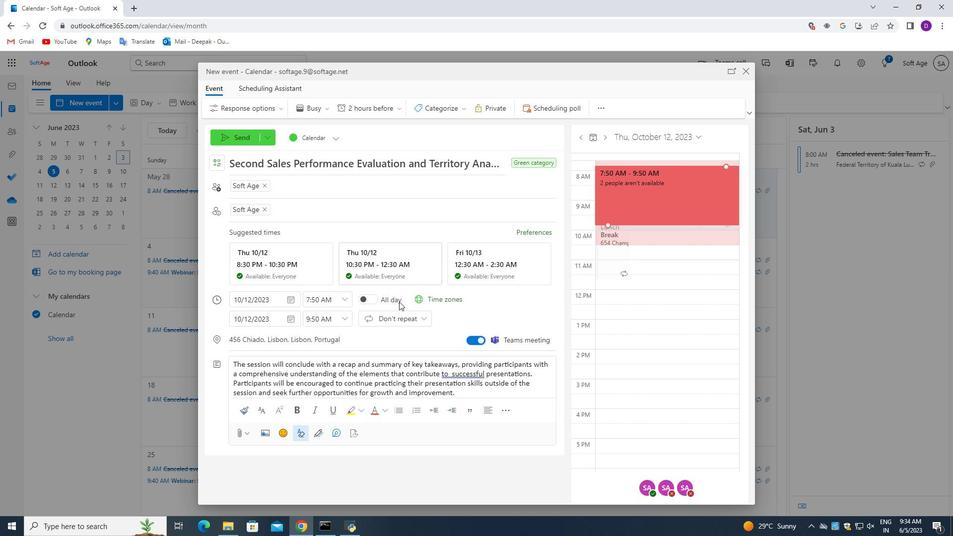 
Action: Mouse scrolled (397, 308) with delta (0, 0)
Screenshot: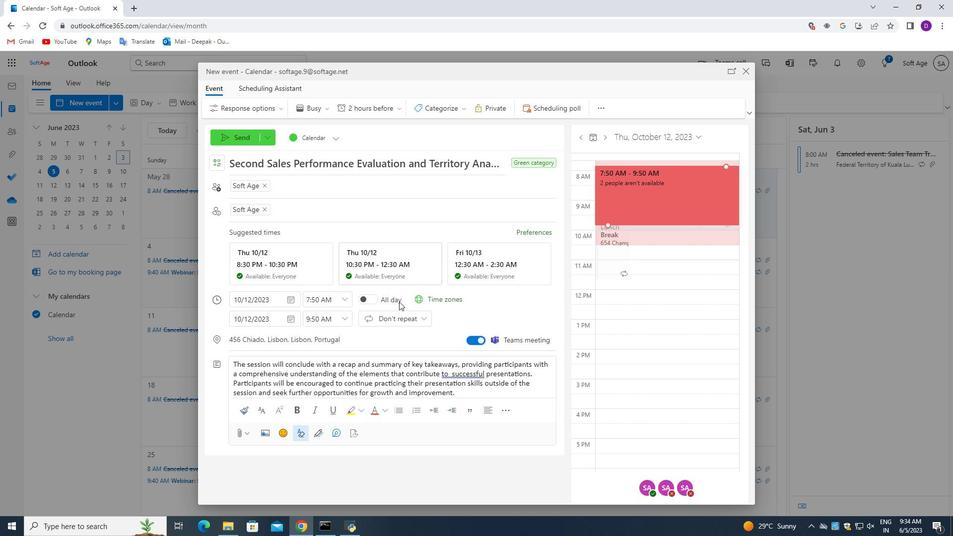
Action: Mouse moved to (396, 313)
Screenshot: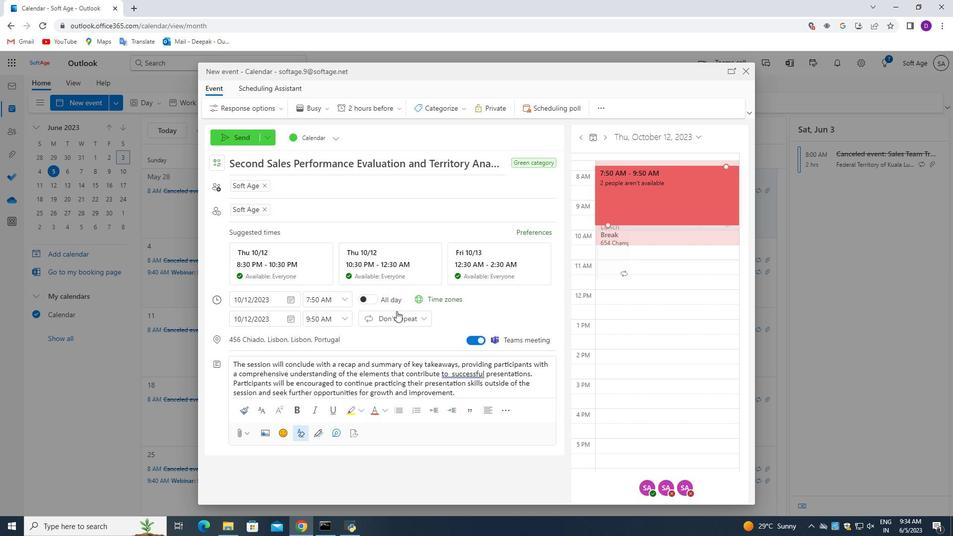 
Action: Mouse scrolled (396, 312) with delta (0, 0)
Screenshot: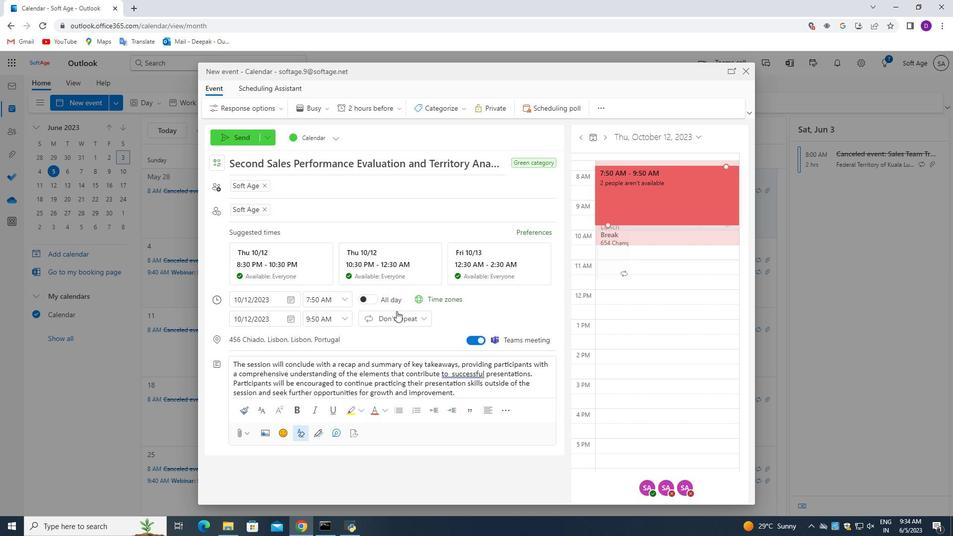 
Action: Mouse moved to (233, 138)
Screenshot: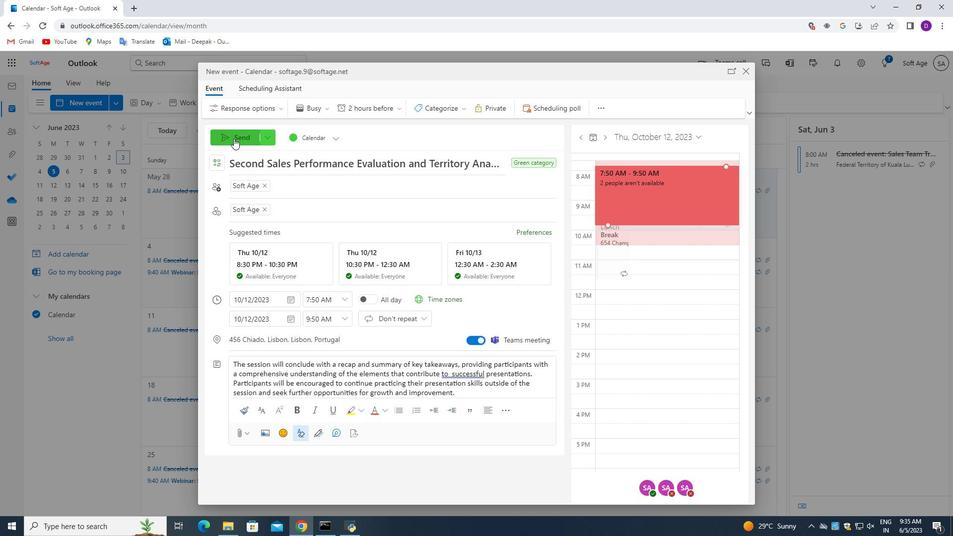 
Action: Mouse pressed left at (233, 138)
Screenshot: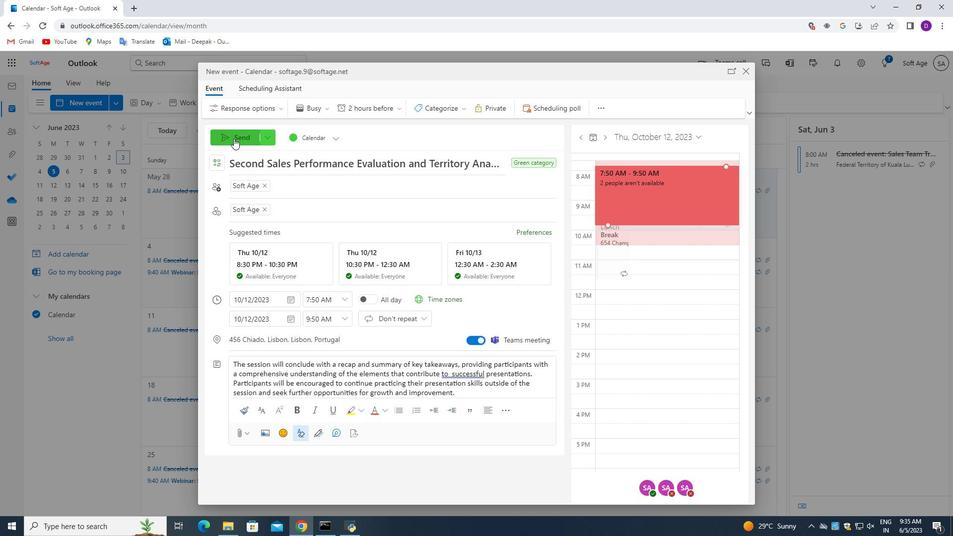 
Action: Mouse moved to (237, 135)
Screenshot: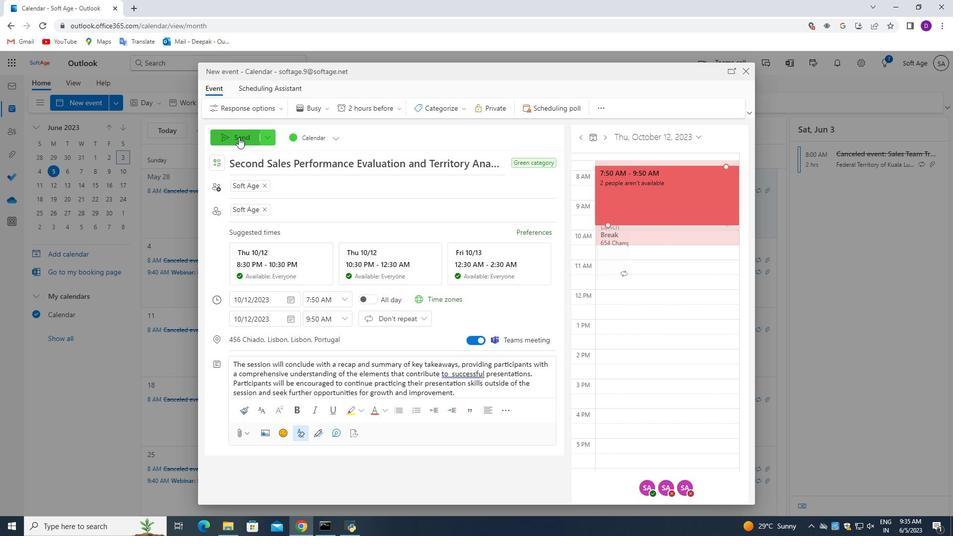 
Action: Mouse pressed left at (237, 135)
Screenshot: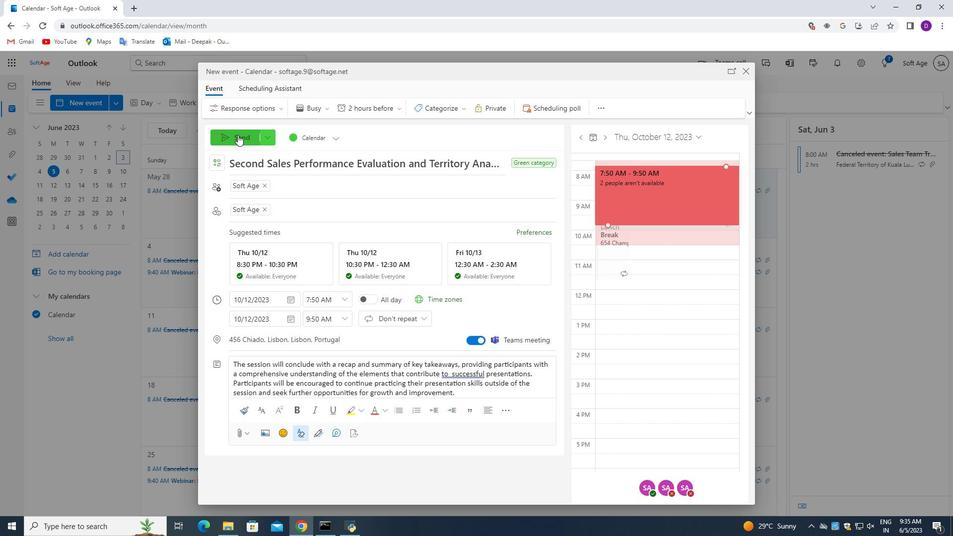 
Action: Mouse moved to (233, 134)
Screenshot: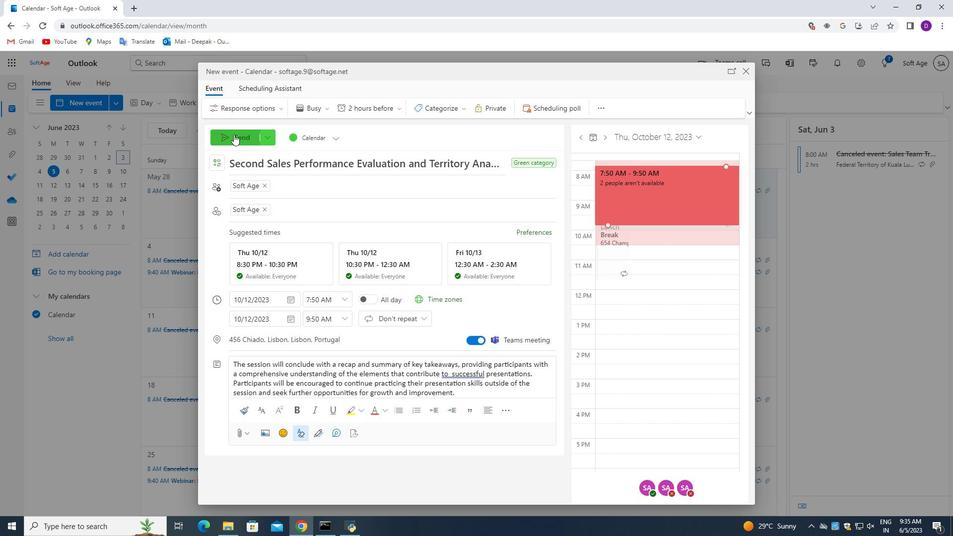
Action: Mouse pressed left at (233, 134)
Screenshot: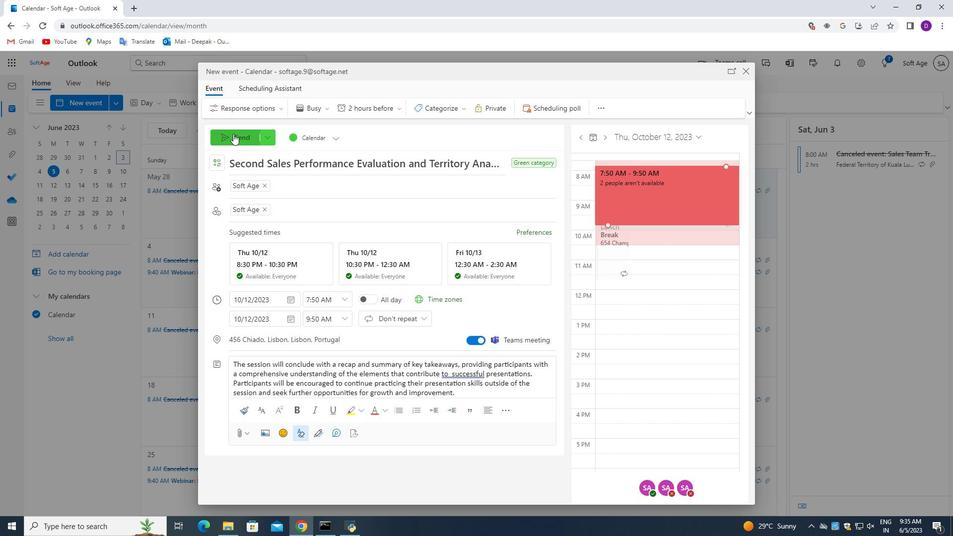 
Action: Mouse pressed left at (233, 134)
Screenshot: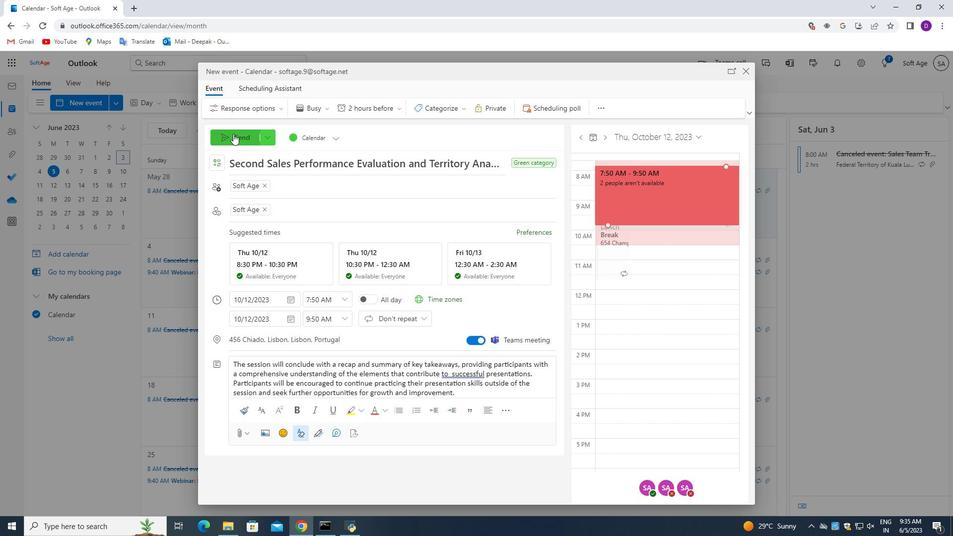 
Action: Mouse pressed left at (233, 134)
Screenshot: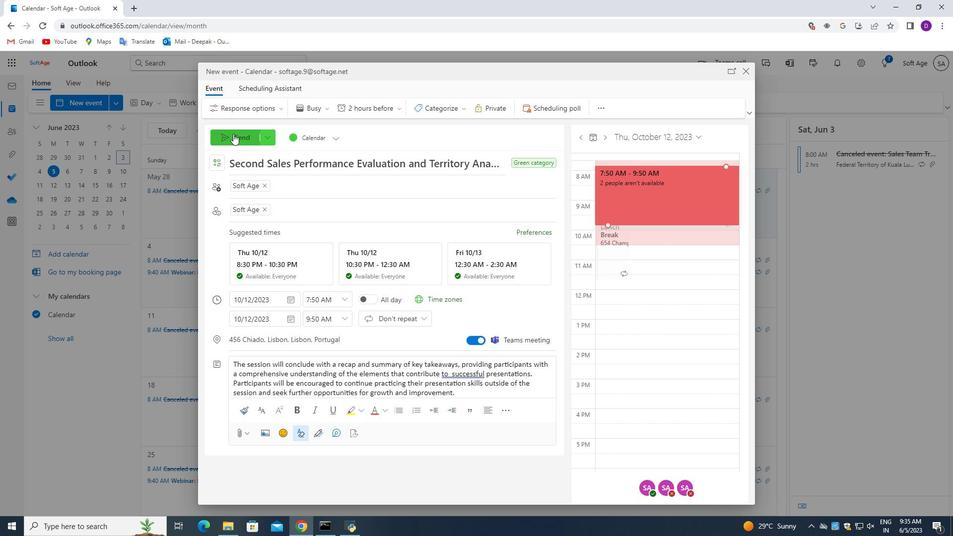 
Action: Mouse pressed left at (233, 134)
Screenshot: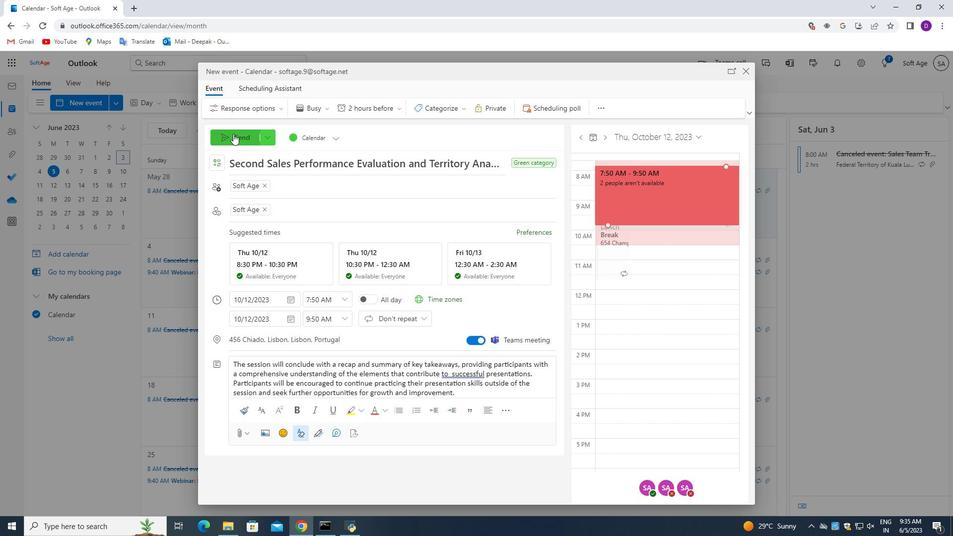 
Action: Mouse moved to (243, 136)
Screenshot: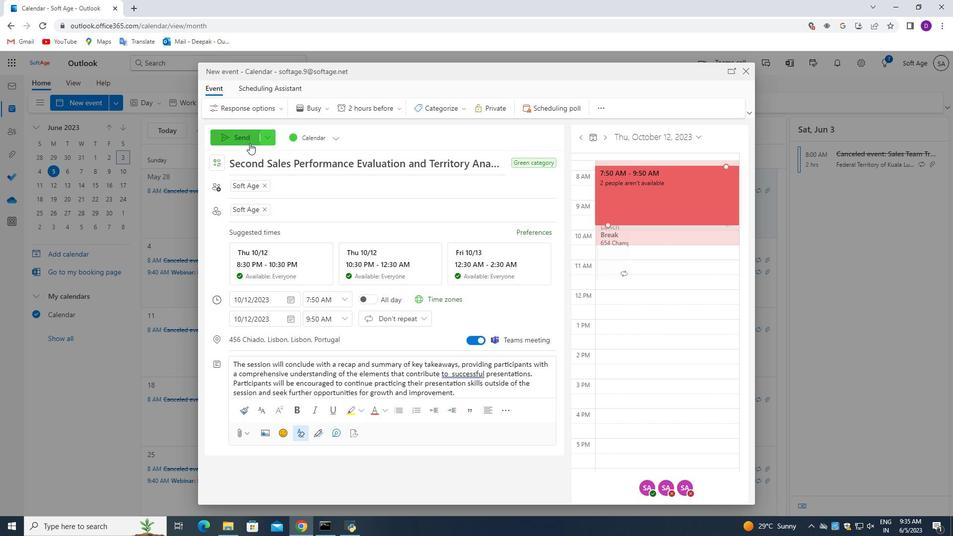 
Action: Mouse pressed left at (243, 136)
Screenshot: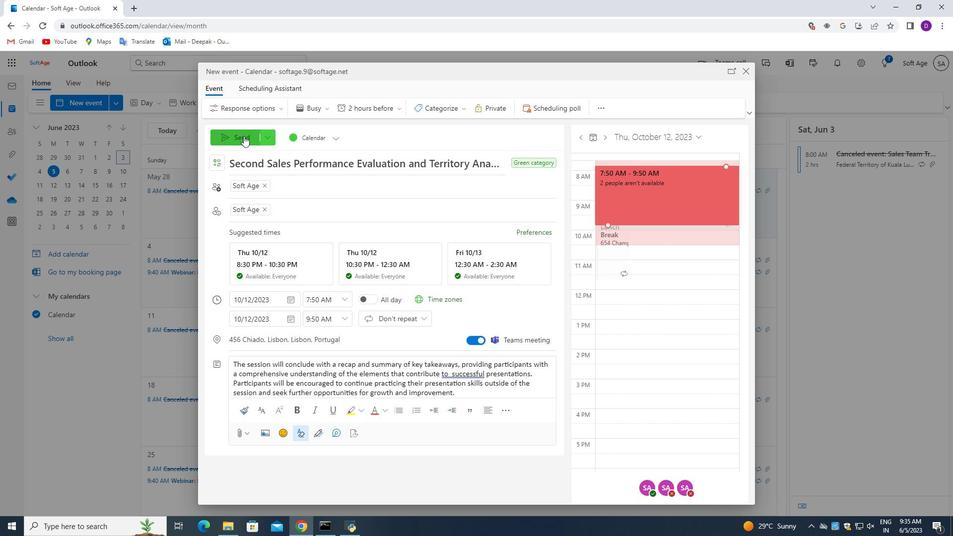
